 Task: In the  document Ella.odt ,change text color to 'Dark Green' Insert the mentioned shape above the text 'Smiley'. Change color of the shape to  YellowChange shape height to 0.8
Action: Mouse moved to (330, 194)
Screenshot: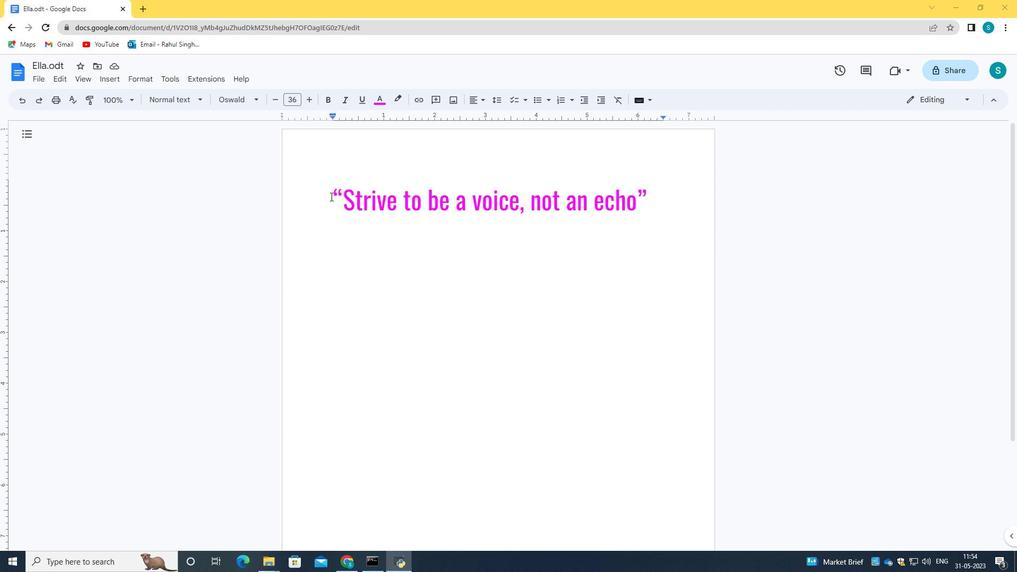 
Action: Mouse pressed left at (330, 194)
Screenshot: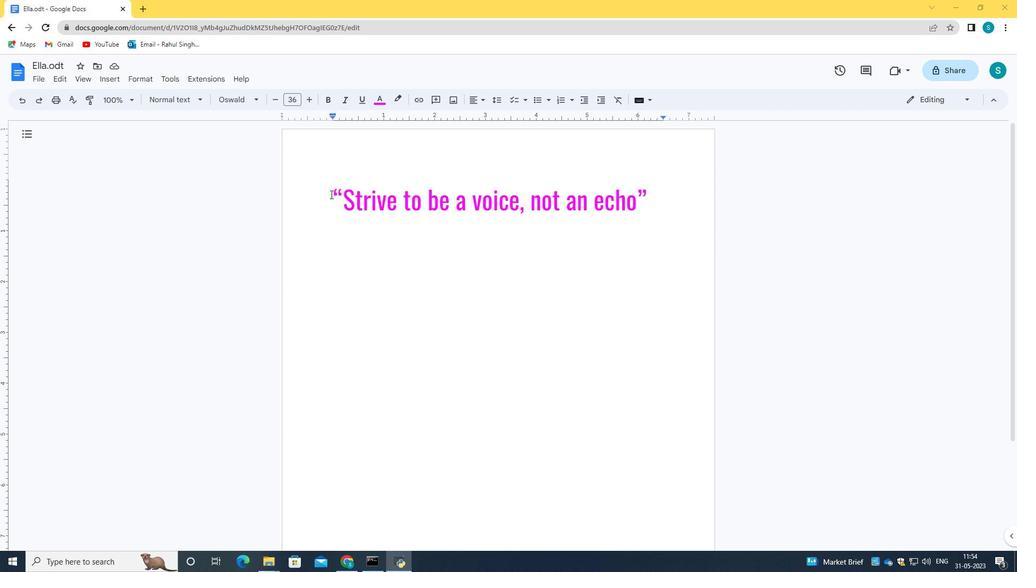 
Action: Mouse moved to (379, 98)
Screenshot: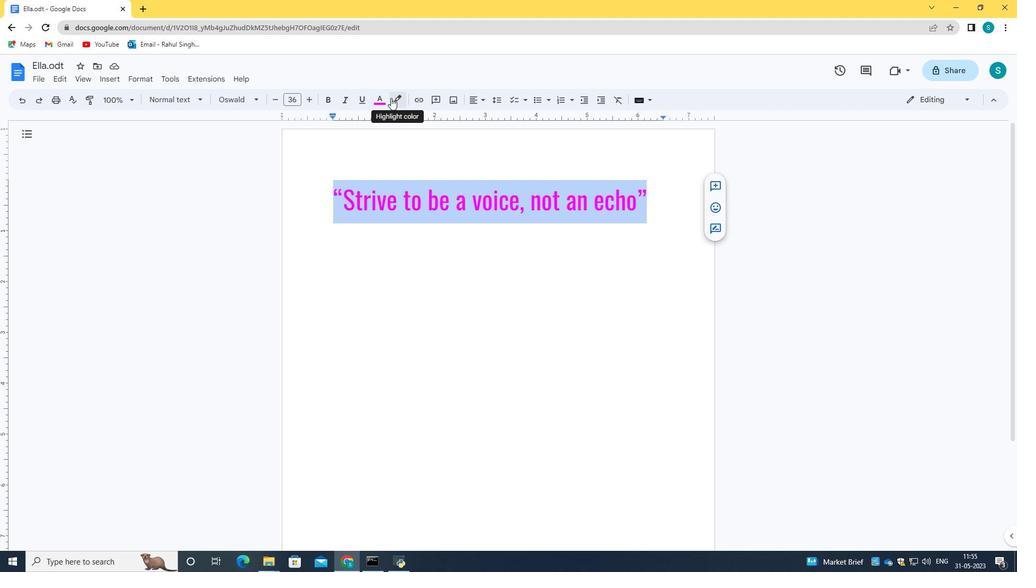 
Action: Mouse pressed left at (379, 98)
Screenshot: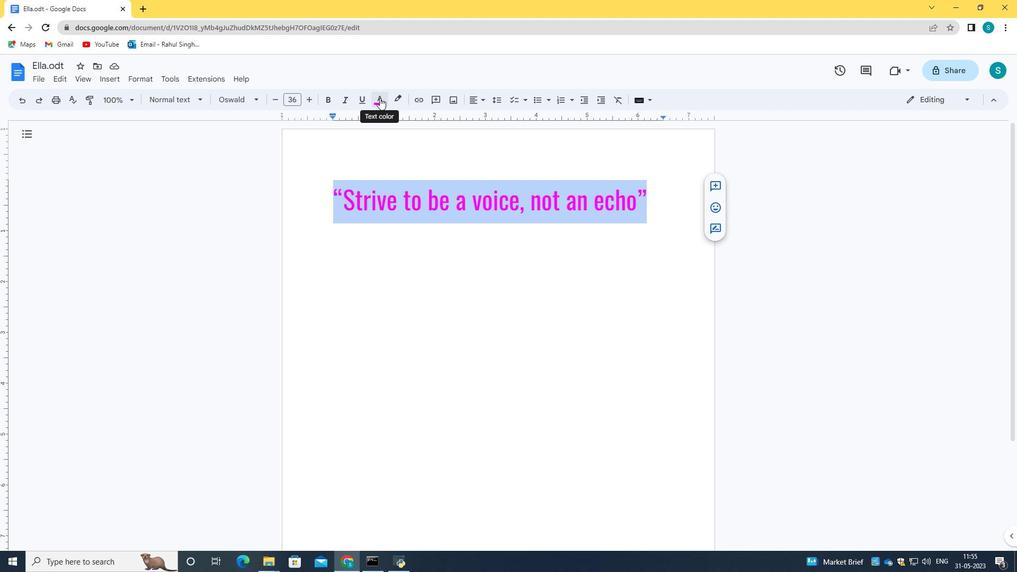 
Action: Mouse moved to (429, 193)
Screenshot: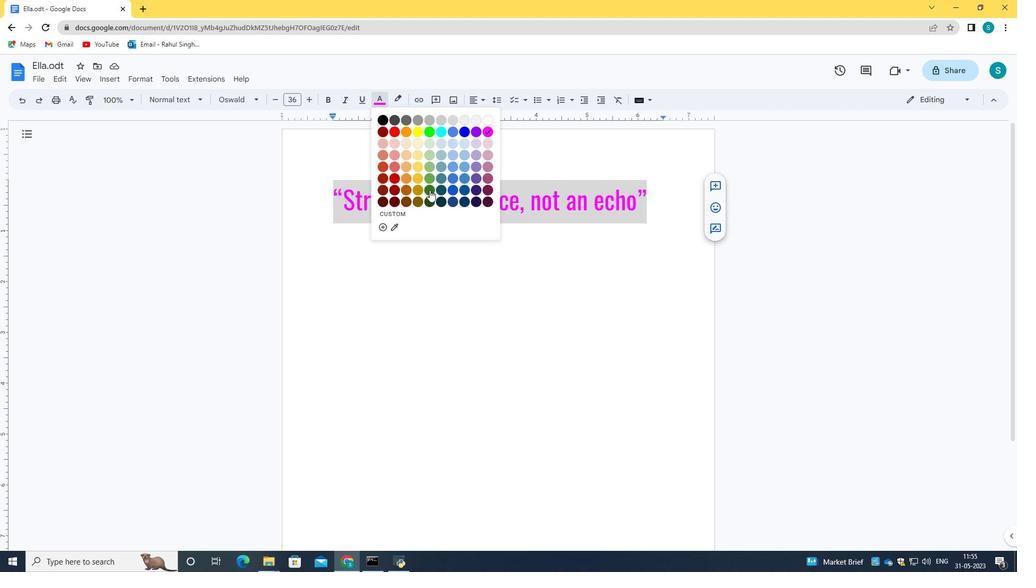 
Action: Mouse pressed left at (429, 193)
Screenshot: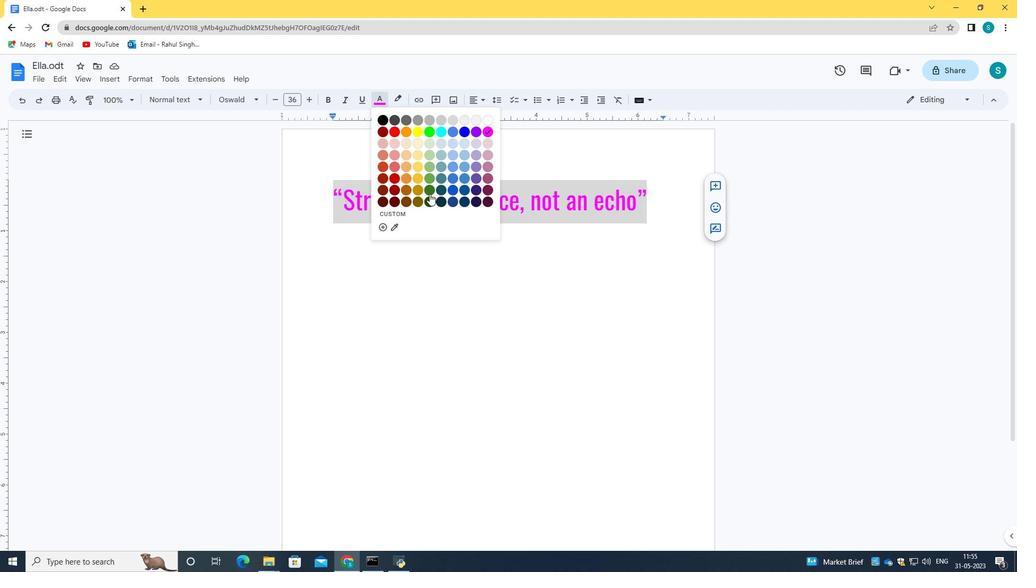 
Action: Mouse moved to (468, 251)
Screenshot: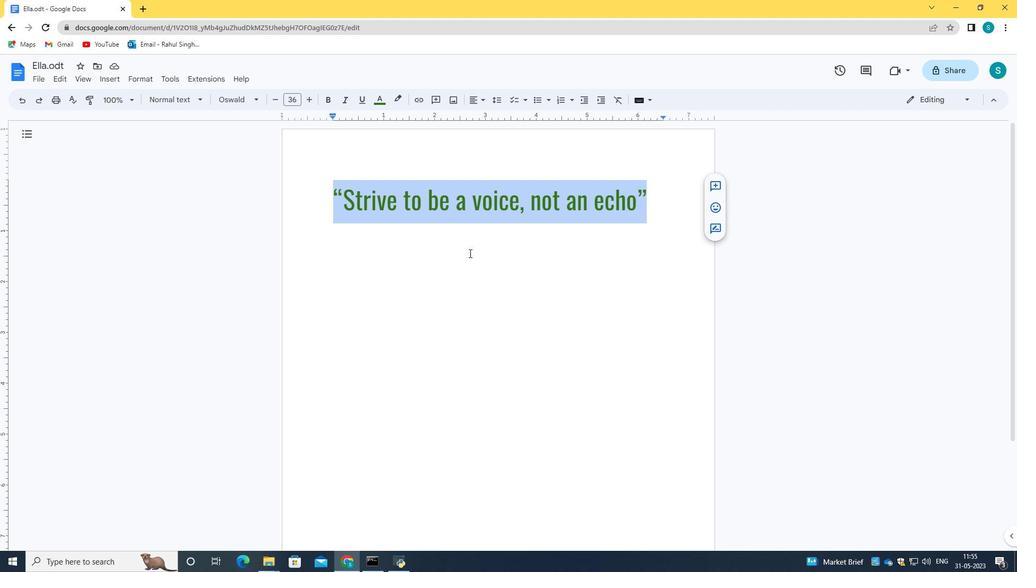 
Action: Mouse pressed left at (468, 251)
Screenshot: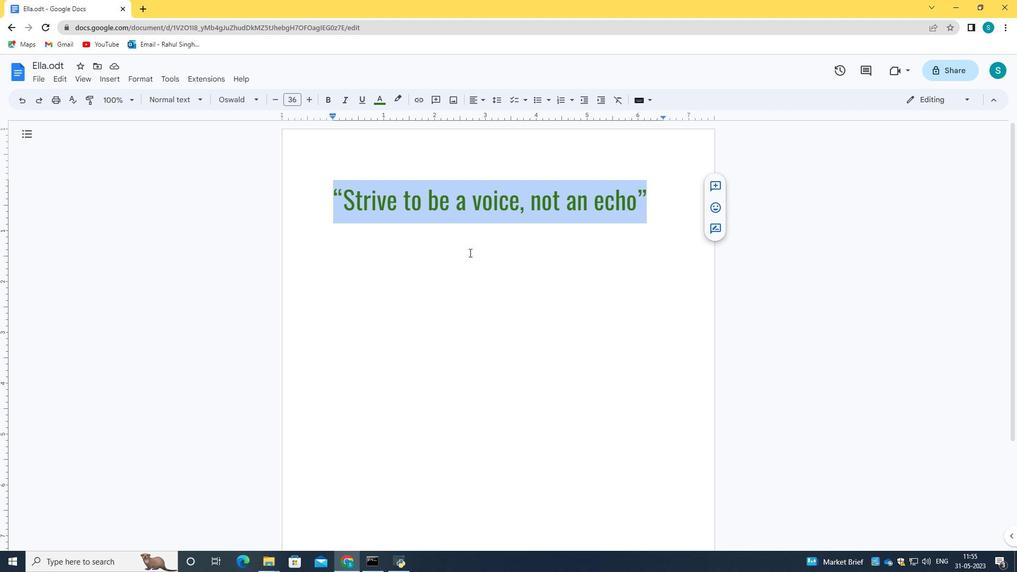 
Action: Mouse moved to (657, 200)
Screenshot: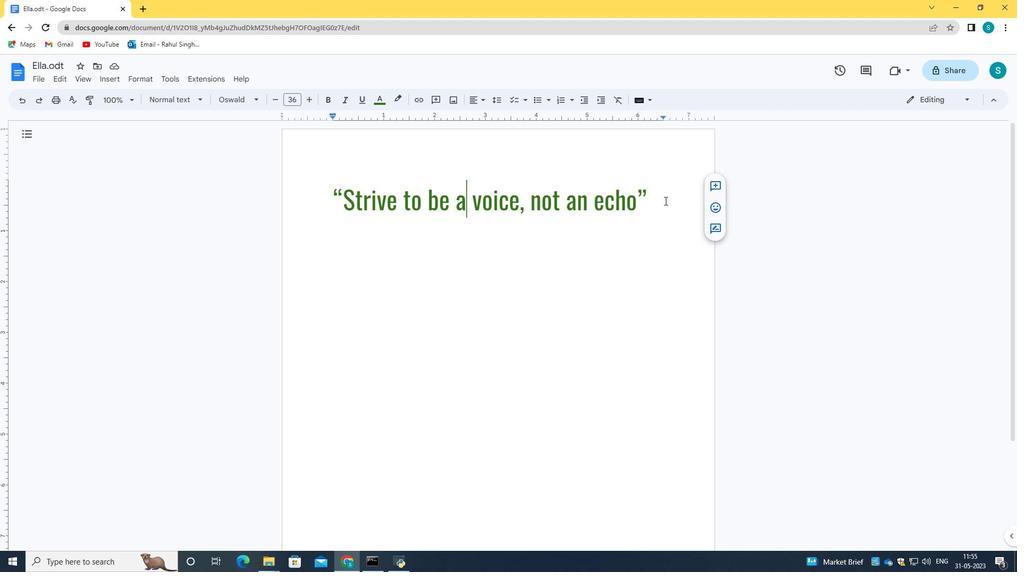 
Action: Mouse pressed left at (657, 200)
Screenshot: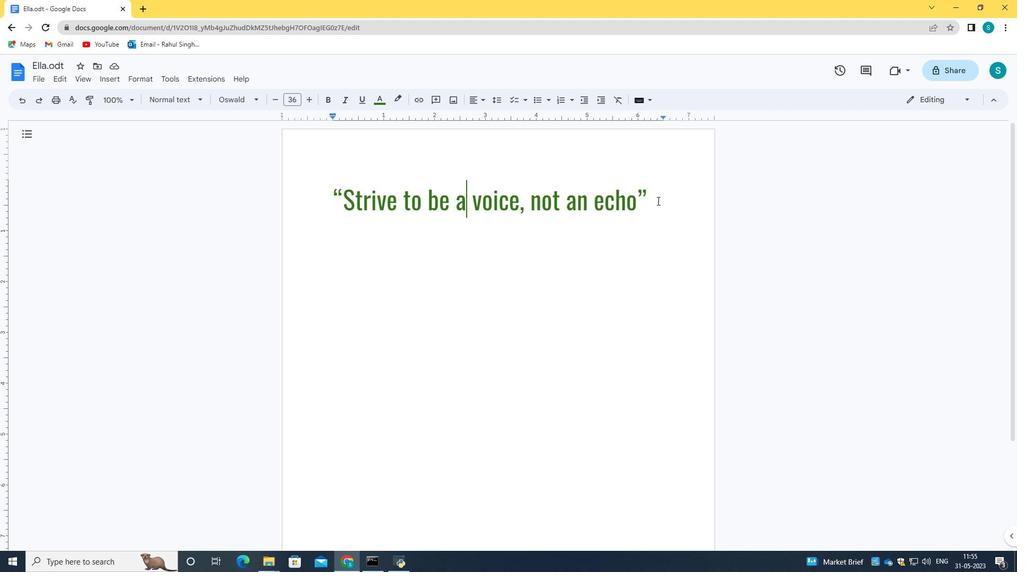 
Action: Mouse moved to (110, 77)
Screenshot: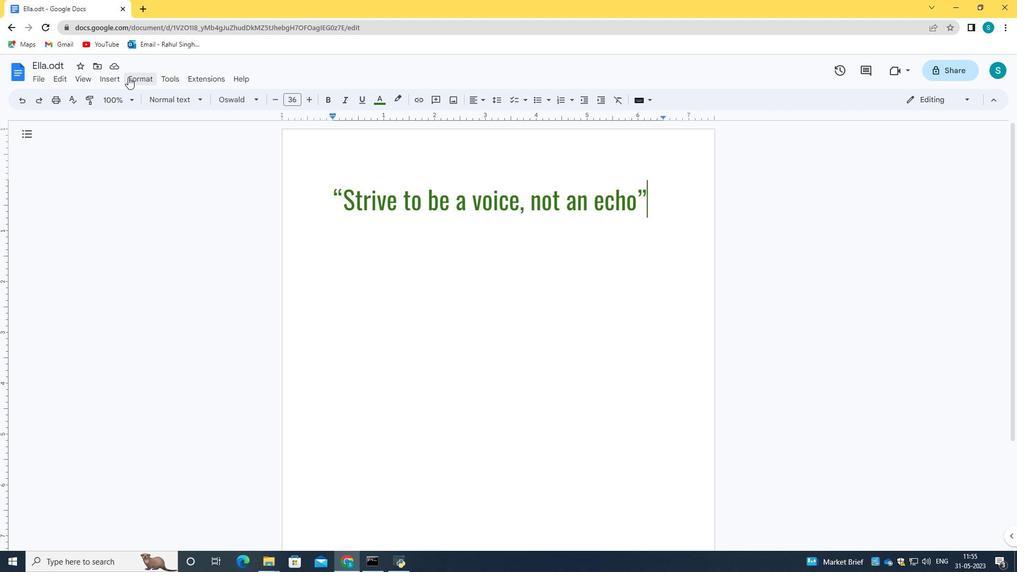 
Action: Mouse pressed left at (110, 77)
Screenshot: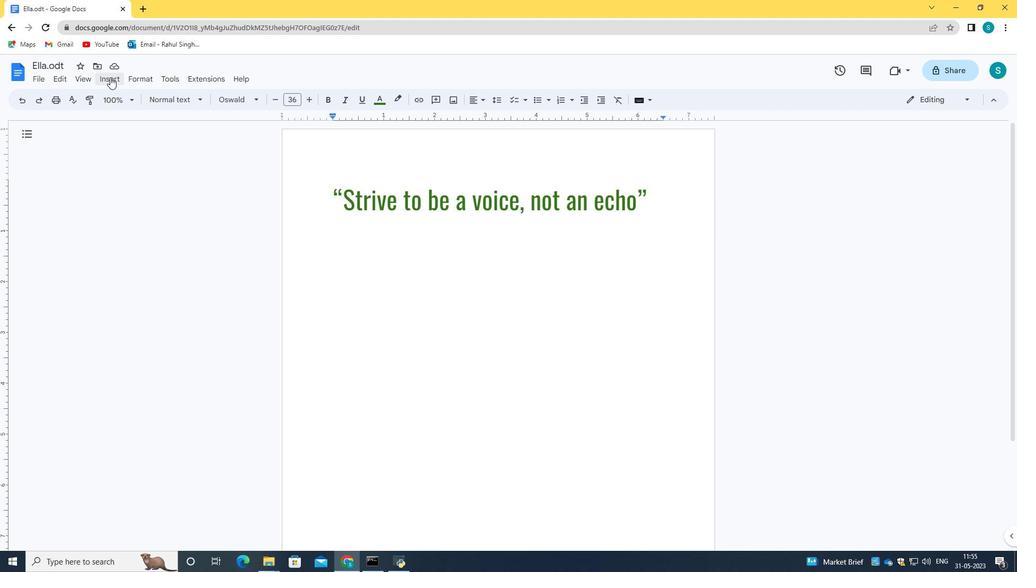 
Action: Mouse moved to (306, 135)
Screenshot: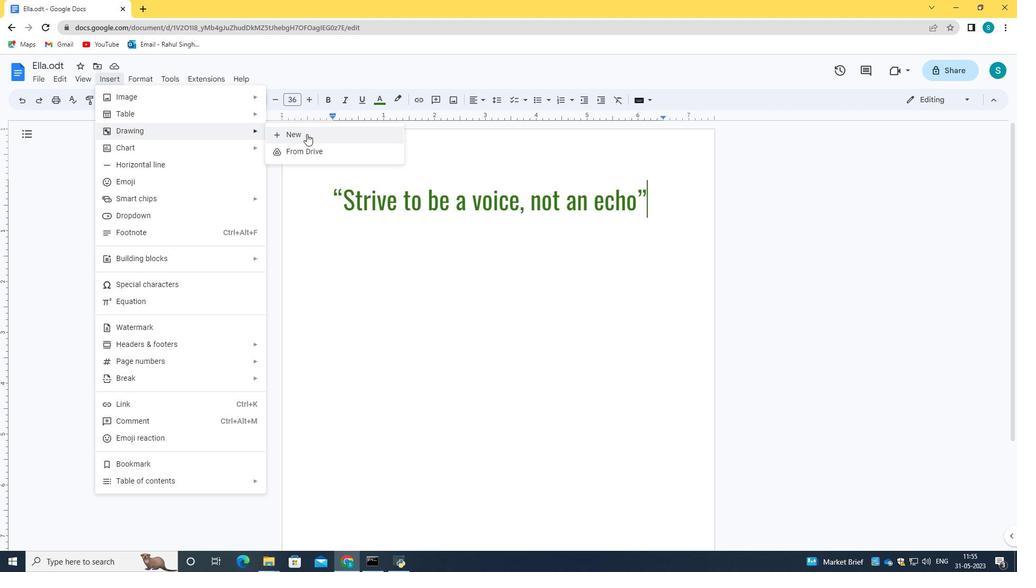 
Action: Mouse pressed left at (306, 135)
Screenshot: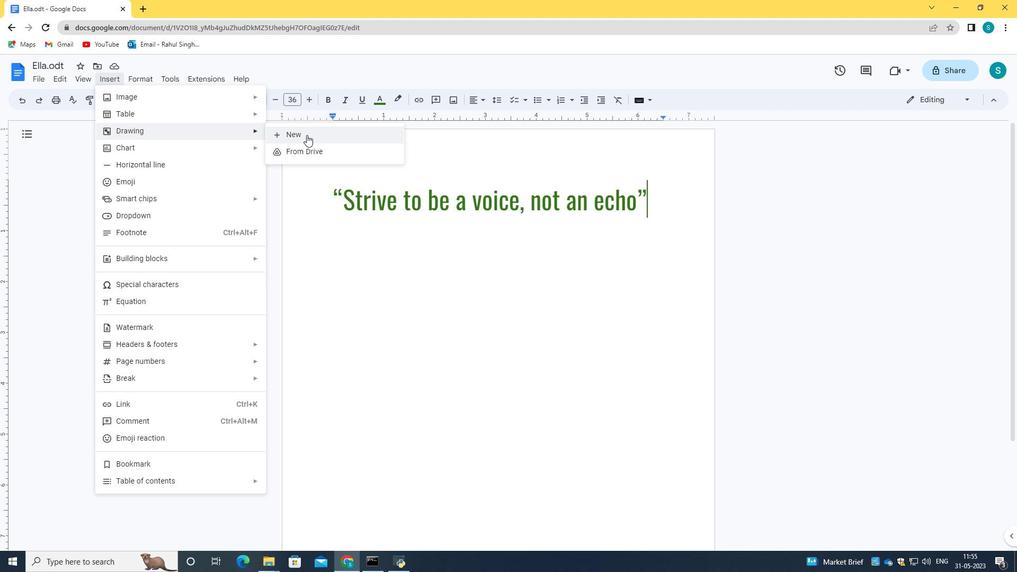 
Action: Mouse moved to (385, 124)
Screenshot: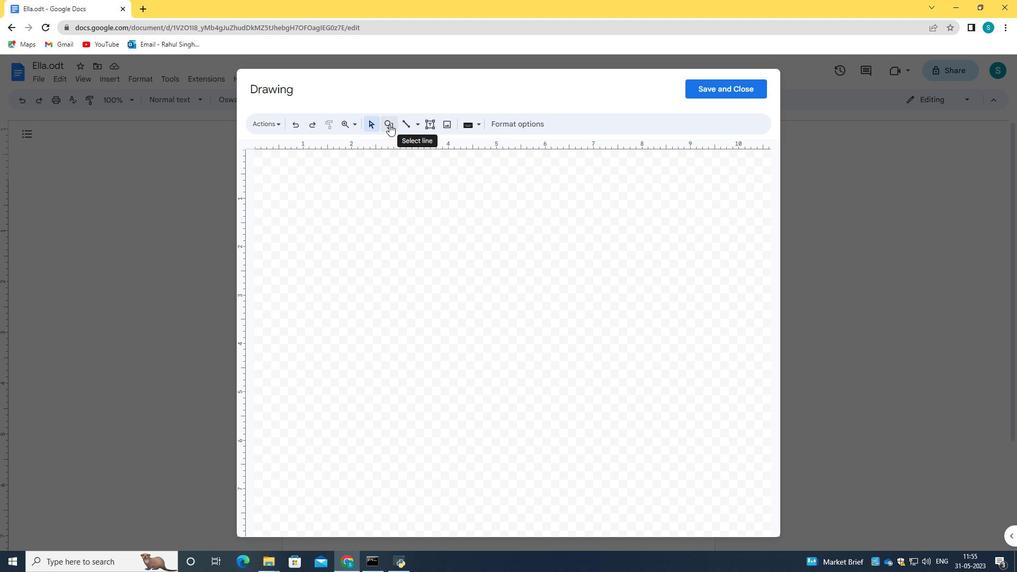 
Action: Mouse pressed left at (385, 124)
Screenshot: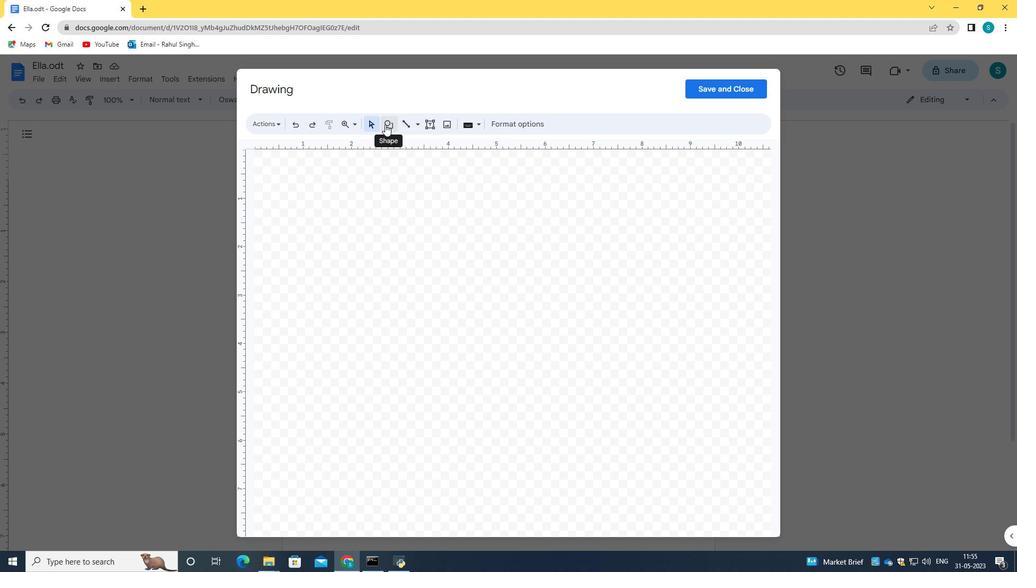 
Action: Mouse moved to (533, 190)
Screenshot: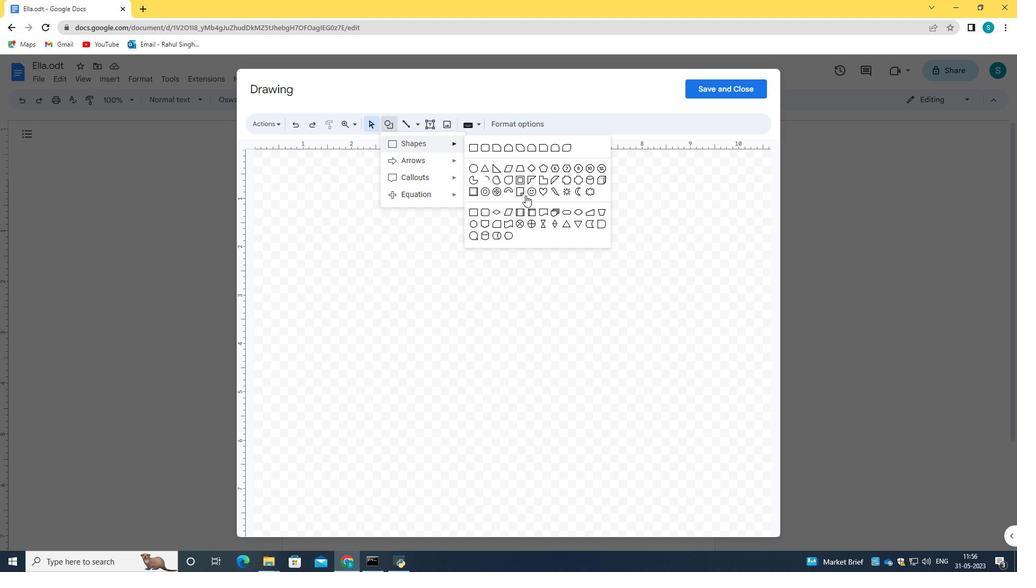 
Action: Mouse pressed left at (533, 190)
Screenshot: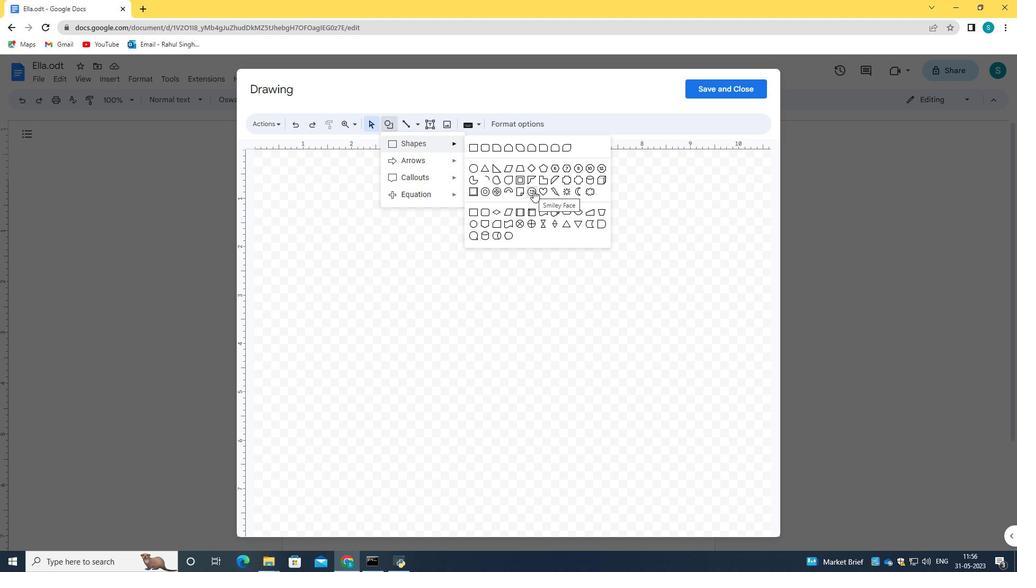 
Action: Mouse moved to (431, 210)
Screenshot: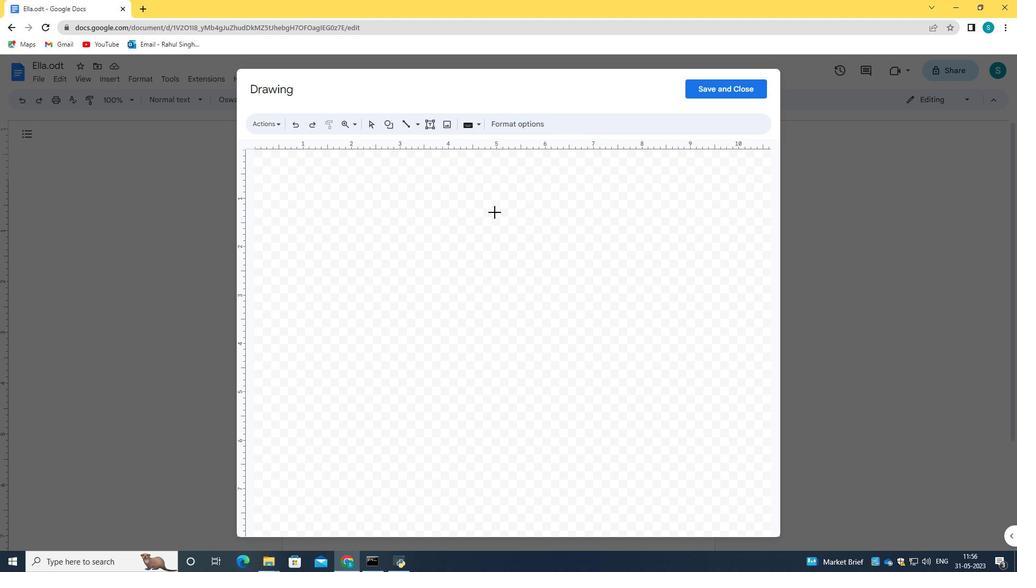 
Action: Mouse pressed left at (431, 210)
Screenshot: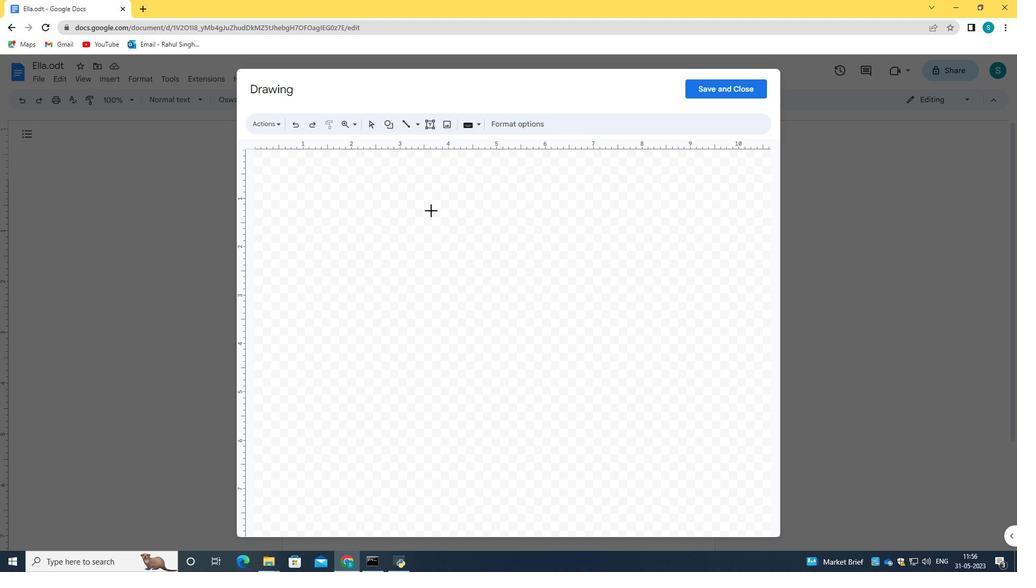 
Action: Mouse moved to (292, 120)
Screenshot: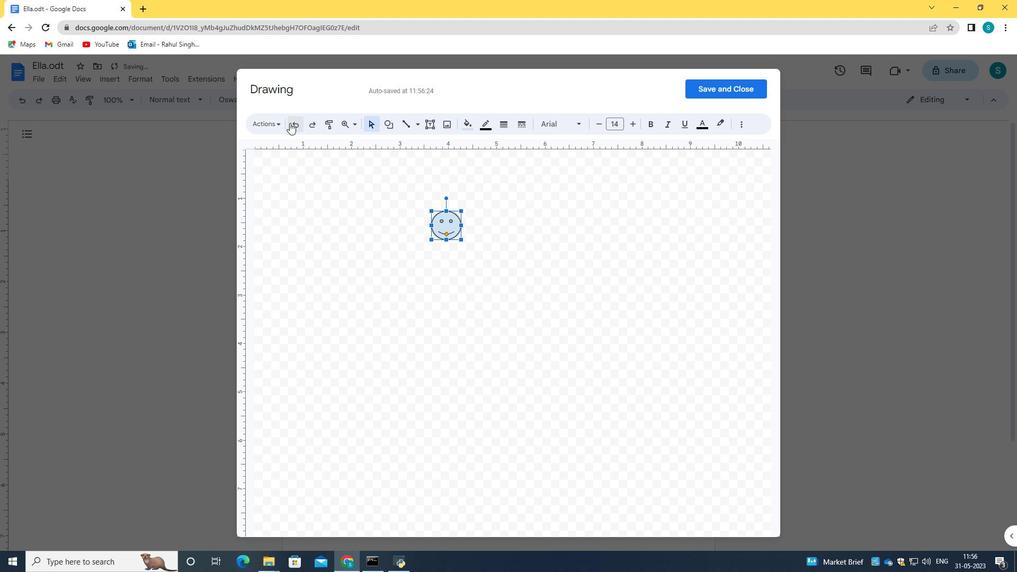 
Action: Mouse pressed left at (292, 120)
Screenshot: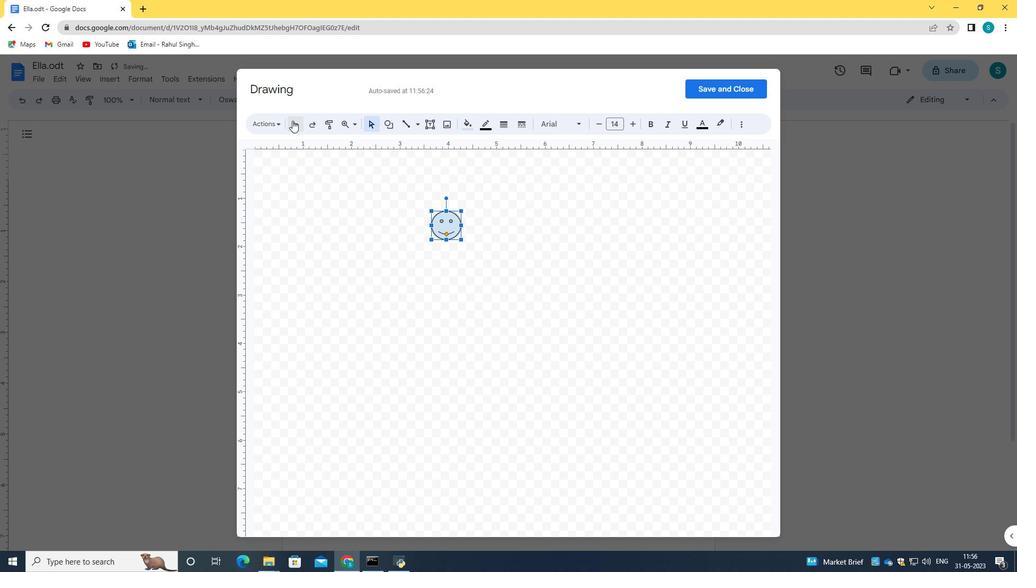 
Action: Mouse moved to (452, 306)
Screenshot: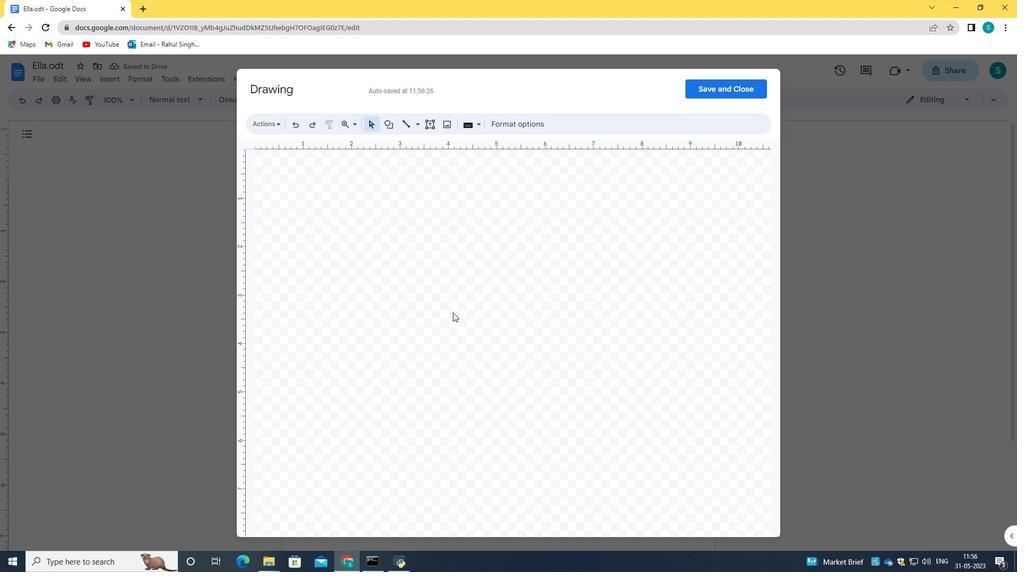 
Action: Mouse pressed left at (452, 306)
Screenshot: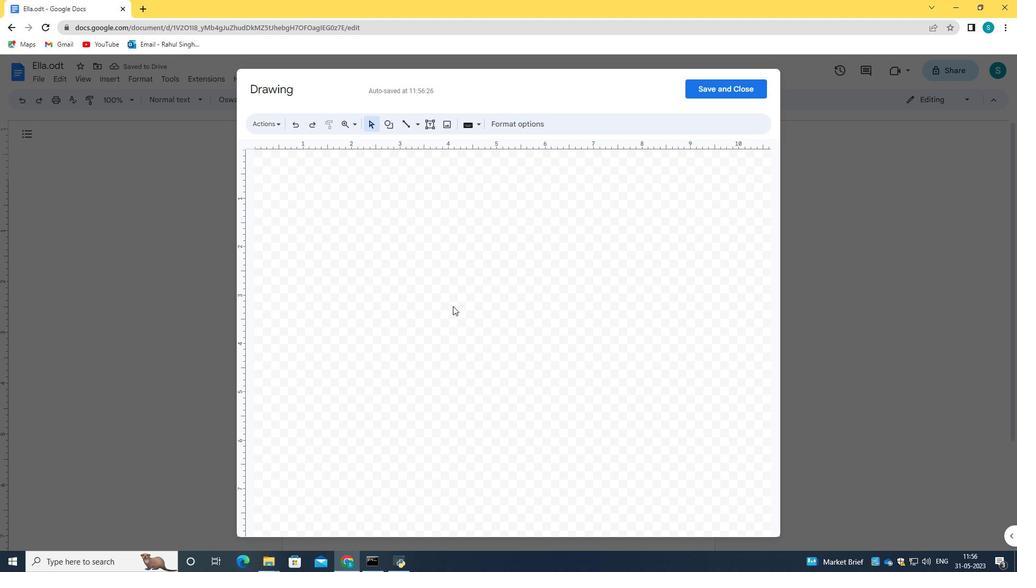 
Action: Mouse moved to (386, 127)
Screenshot: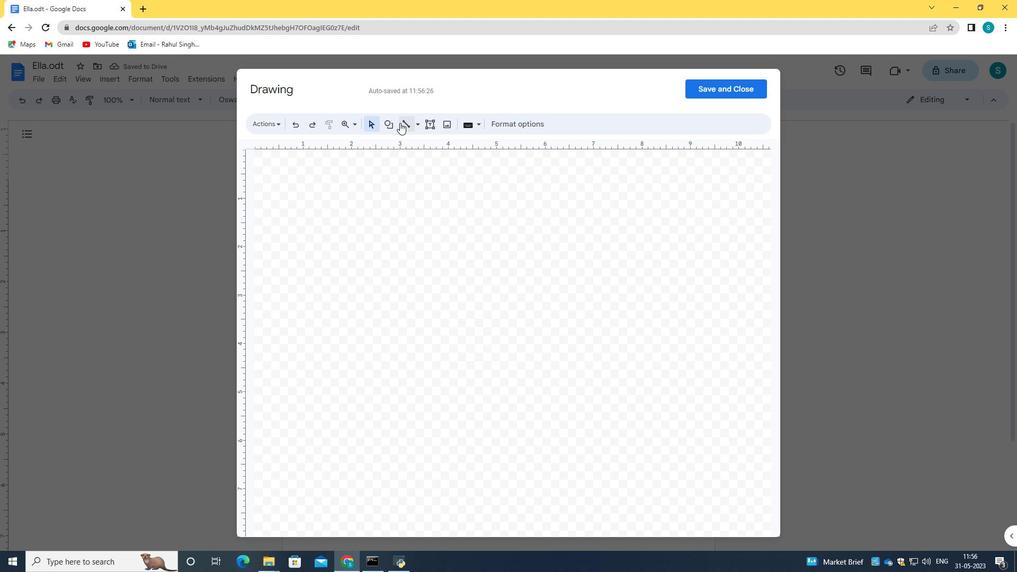 
Action: Mouse pressed left at (386, 127)
Screenshot: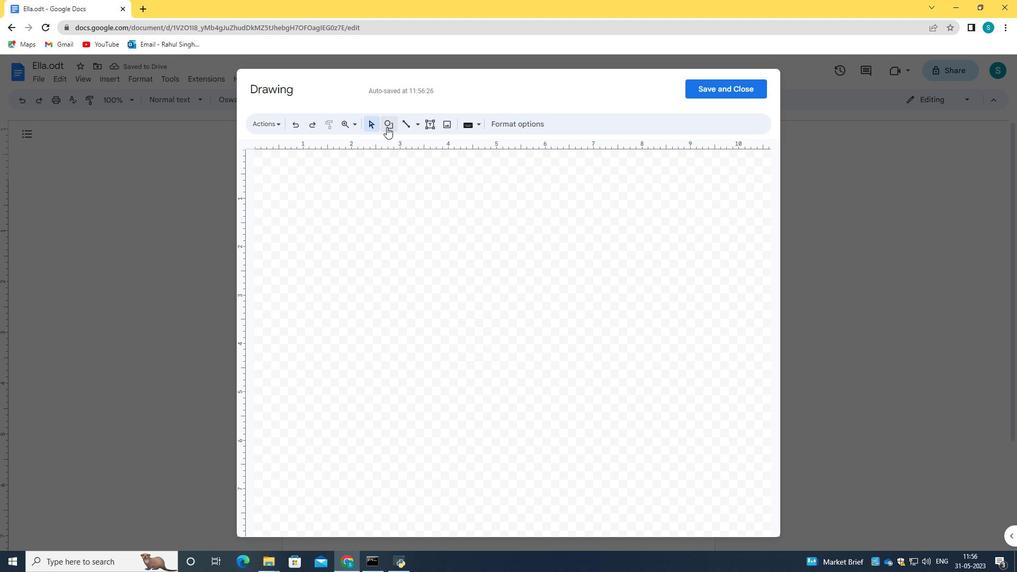 
Action: Mouse moved to (427, 147)
Screenshot: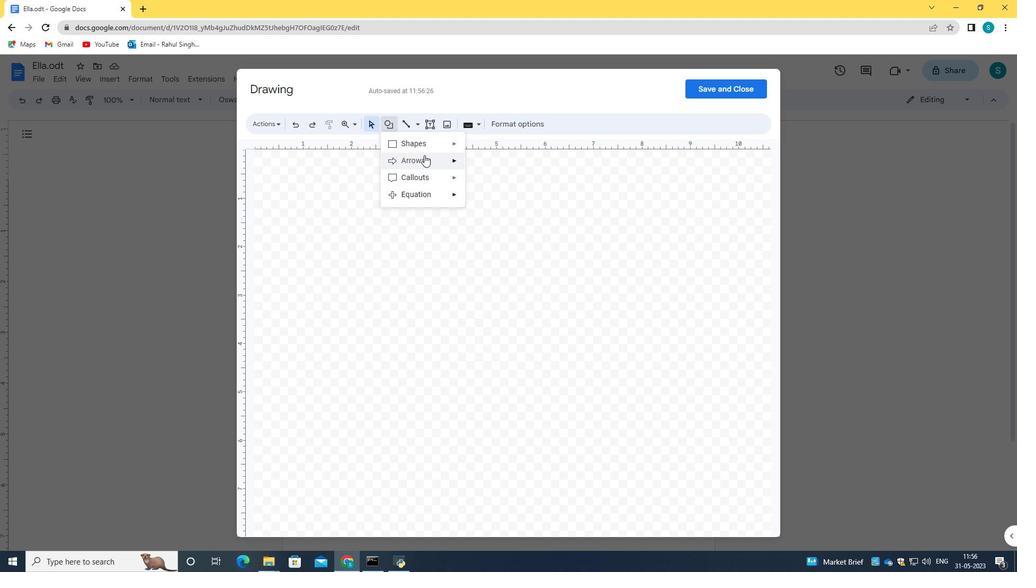 
Action: Mouse pressed left at (427, 147)
Screenshot: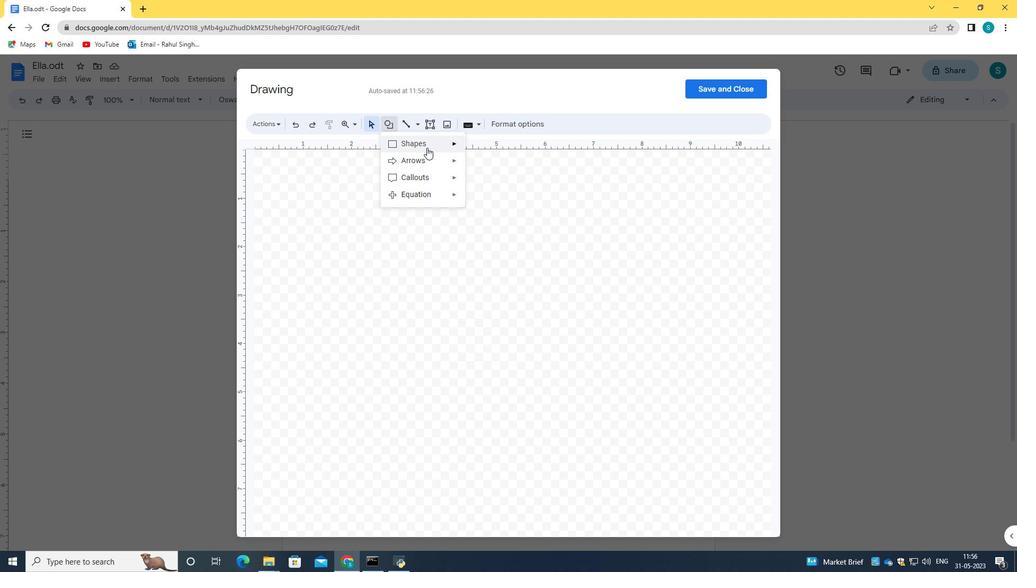 
Action: Mouse moved to (530, 193)
Screenshot: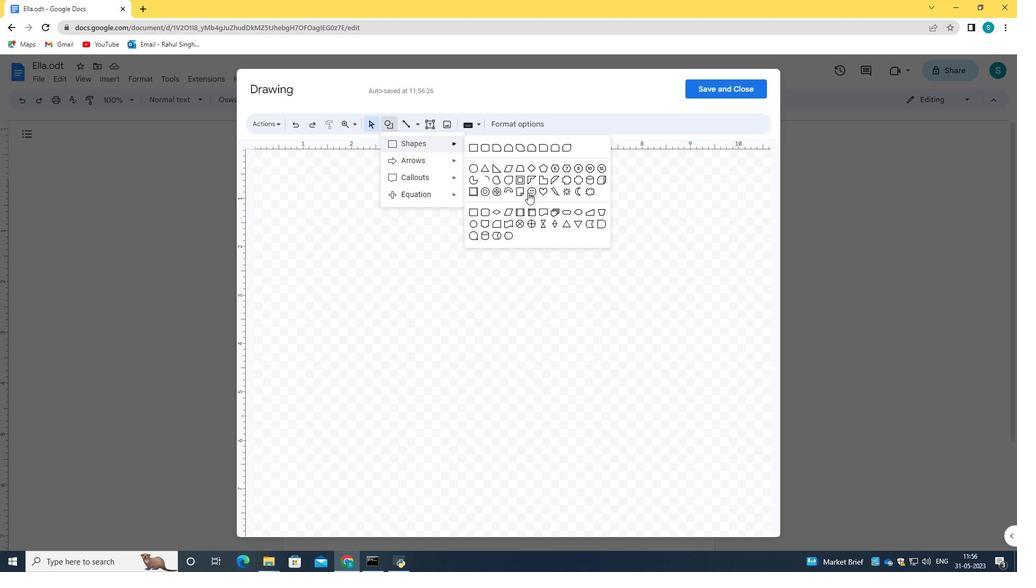 
Action: Mouse pressed left at (530, 193)
Screenshot: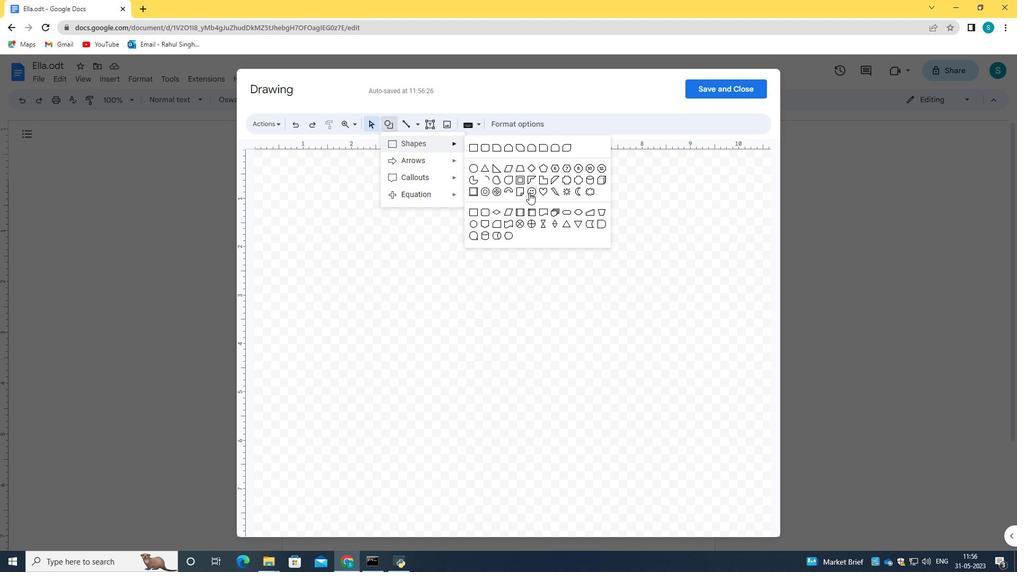 
Action: Mouse moved to (477, 328)
Screenshot: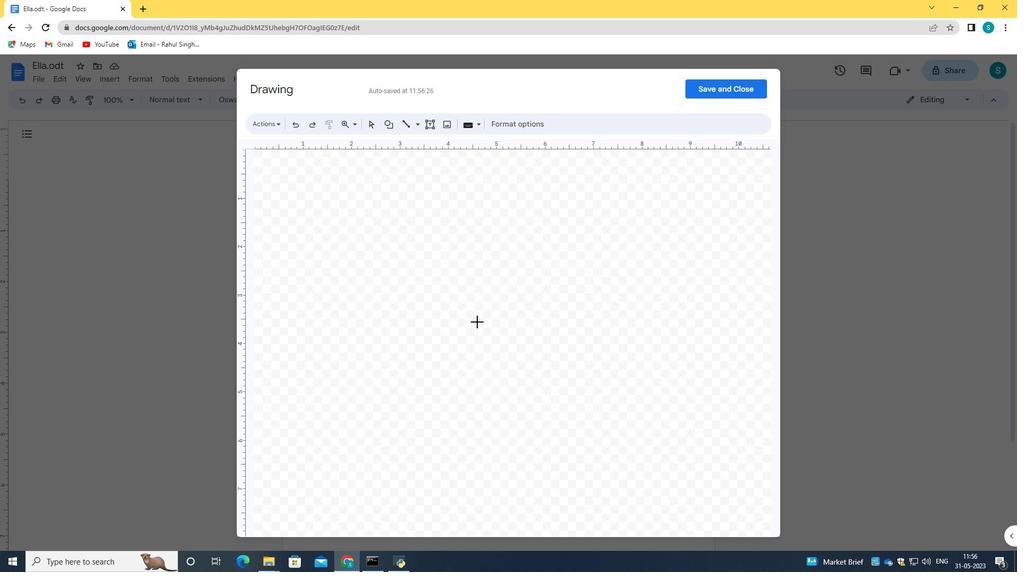
Action: Mouse pressed left at (477, 328)
Screenshot: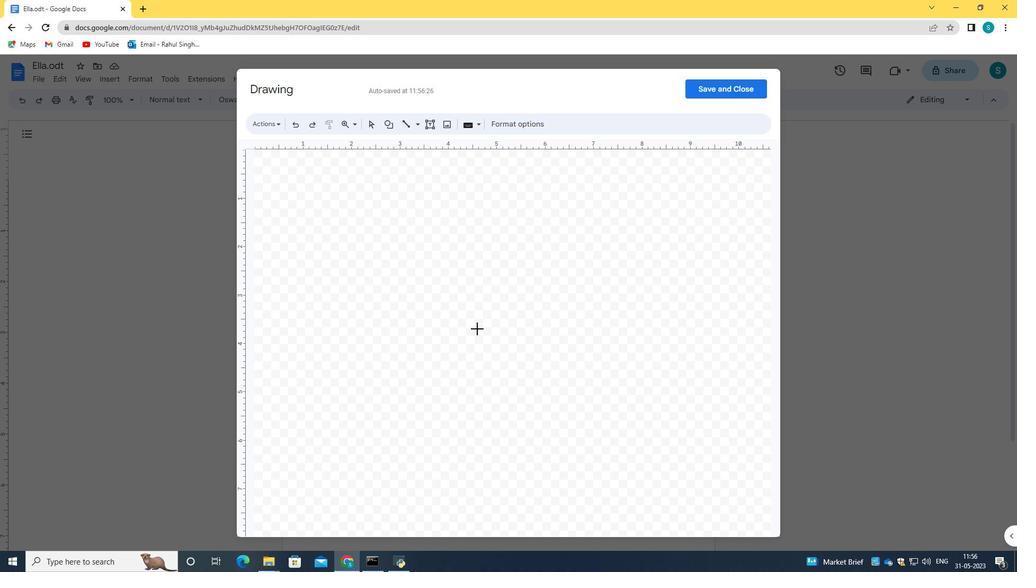 
Action: Mouse moved to (712, 87)
Screenshot: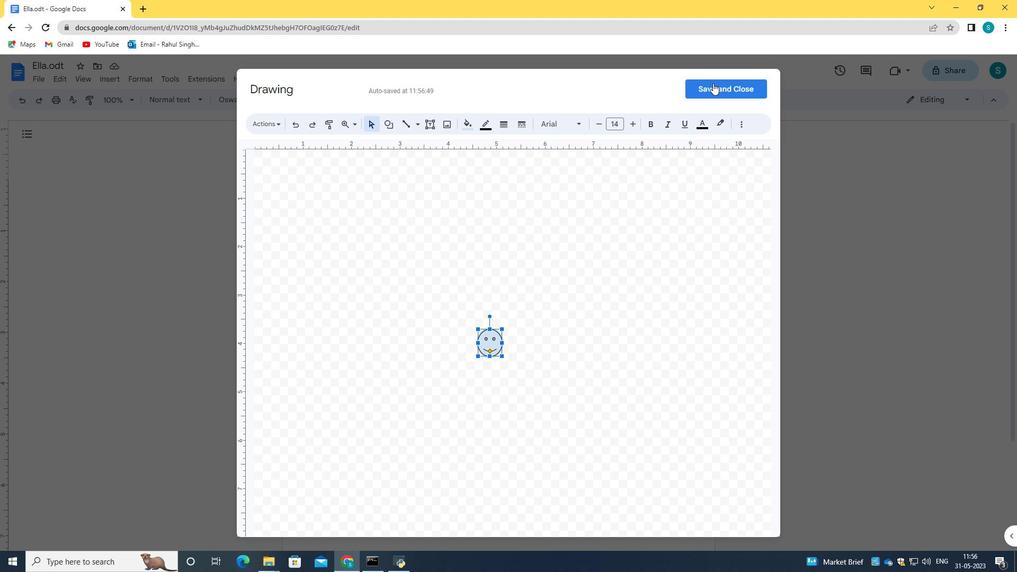 
Action: Mouse pressed left at (712, 87)
Screenshot: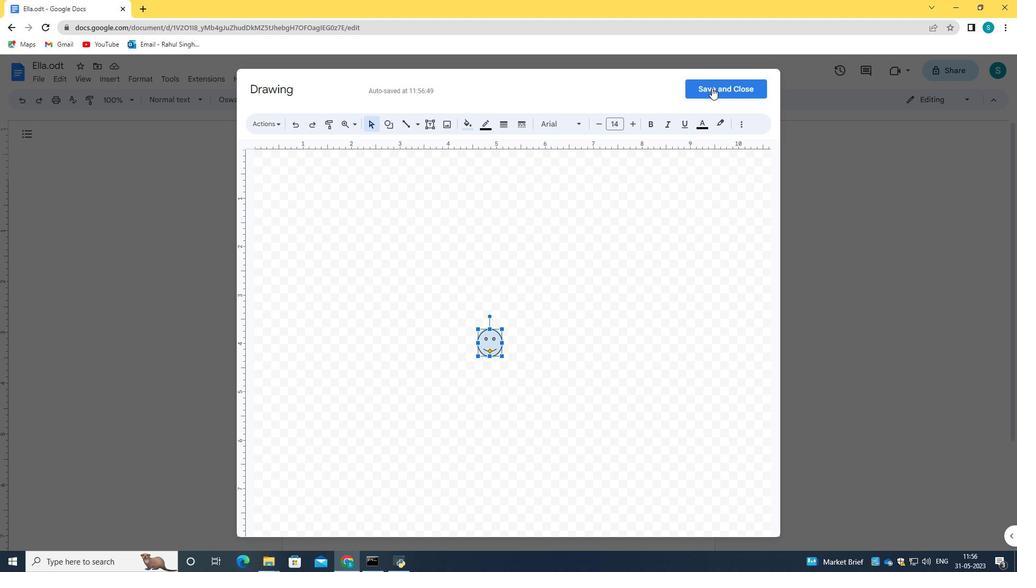 
Action: Mouse moved to (352, 296)
Screenshot: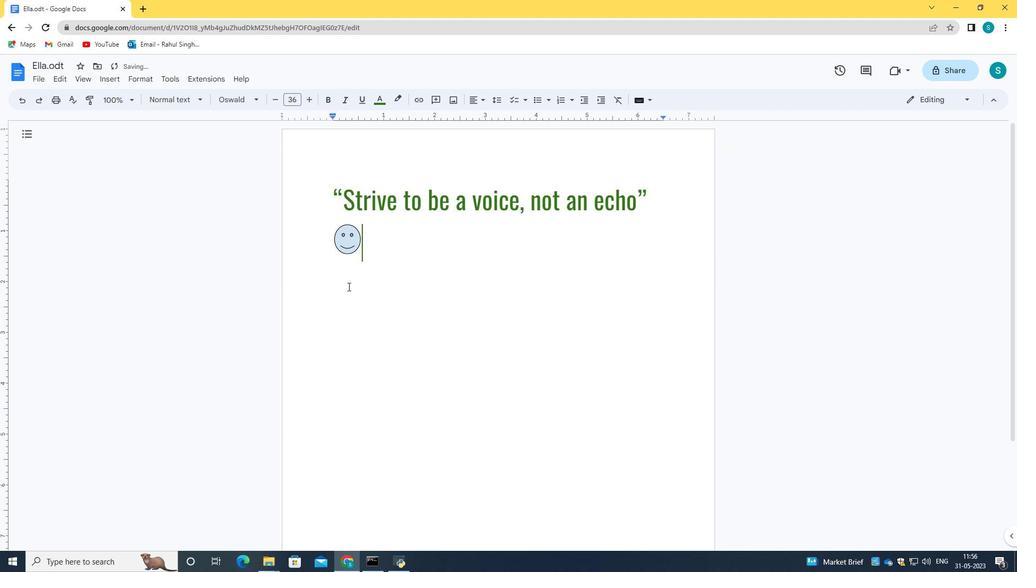 
Action: Key pressed <Key.left><Key.enter><Key.enter><Key.backspace><Key.space><Key.space><Key.space><Key.space><Key.space><Key.space><Key.space><Key.space><Key.space><Key.space><Key.space><Key.space><Key.space><Key.space><Key.space><Key.space><Key.space><Key.space><Key.space><Key.backspace><Key.backspace><Key.backspace><Key.backspace><Key.backspace><Key.backspace><Key.backspace><Key.backspace><Key.backspace><Key.backspace><Key.backspace><Key.backspace><Key.backspace><Key.backspace><Key.backspace><Key.backspace><Key.backspace><Key.backspace><Key.backspace><Key.backspace><Key.backspace><Key.right><Key.backspace>
Screenshot: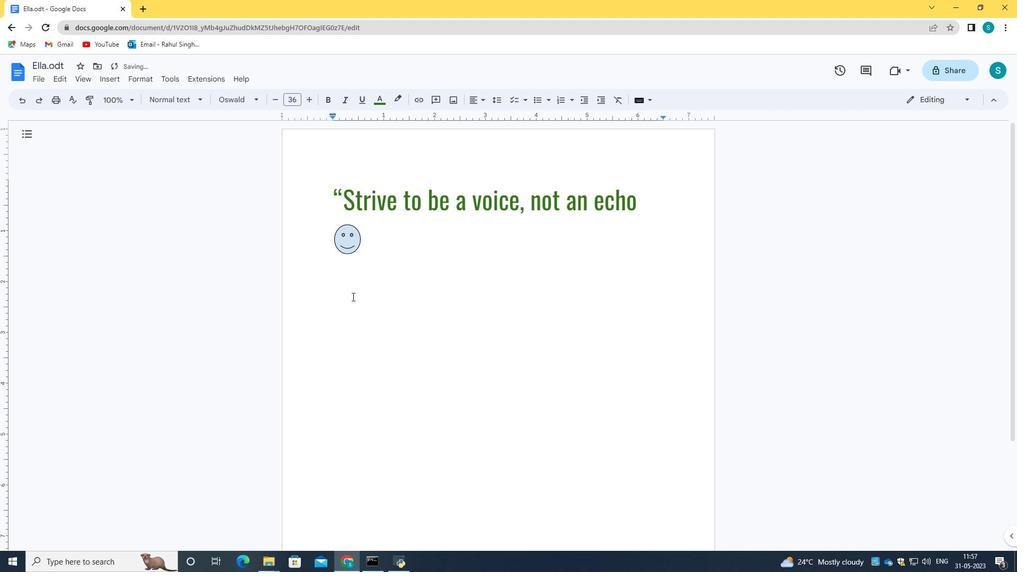 
Action: Mouse moved to (440, 163)
Screenshot: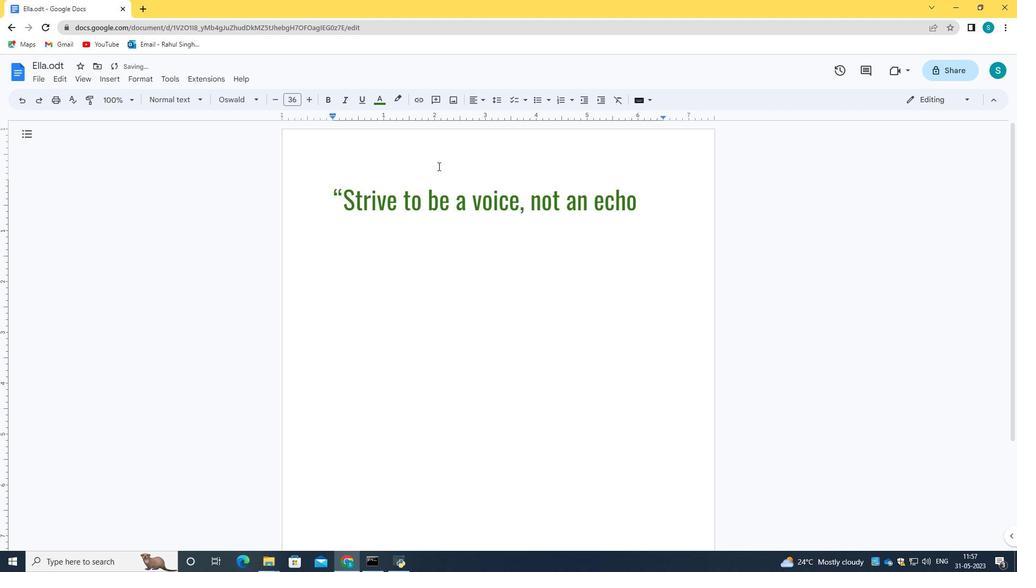 
Action: Mouse pressed left at (440, 163)
Screenshot: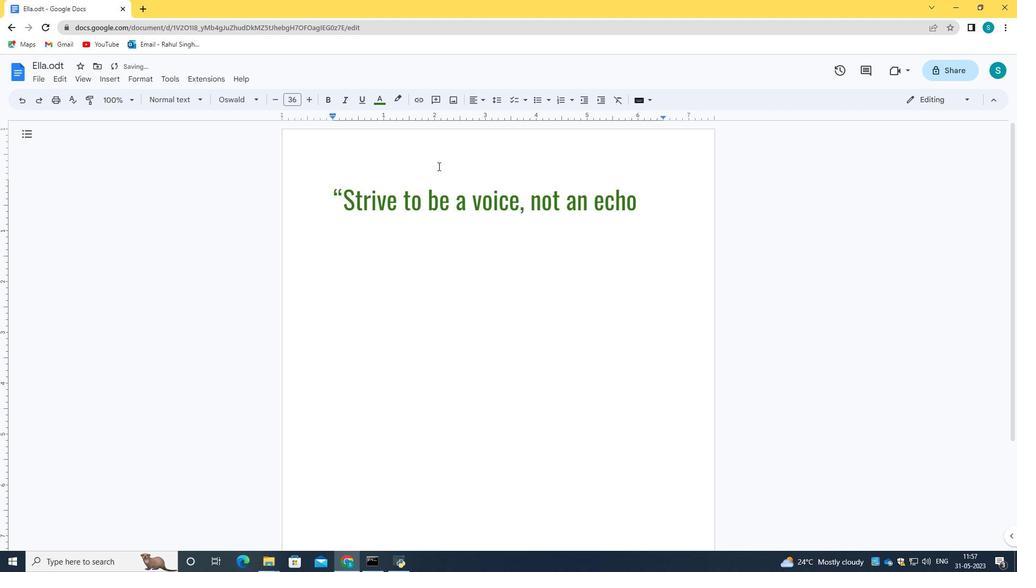 
Action: Mouse moved to (347, 221)
Screenshot: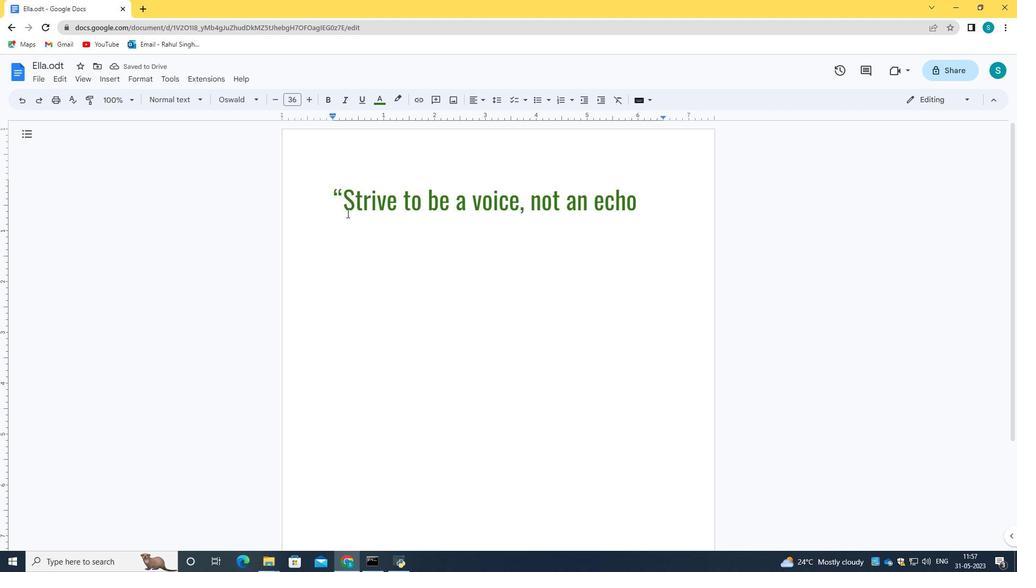 
Action: Key pressed <Key.left>
Screenshot: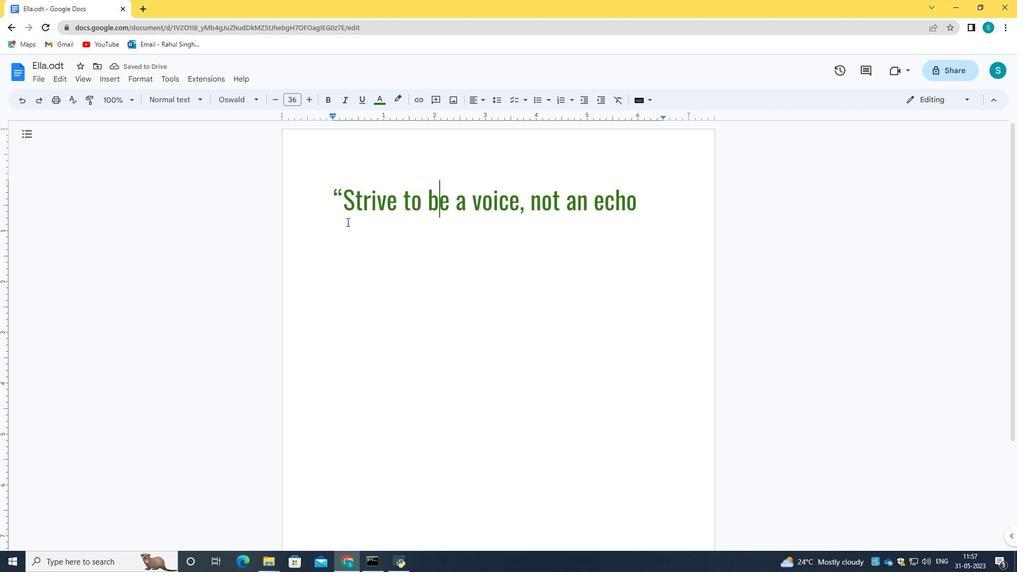 
Action: Mouse moved to (346, 221)
Screenshot: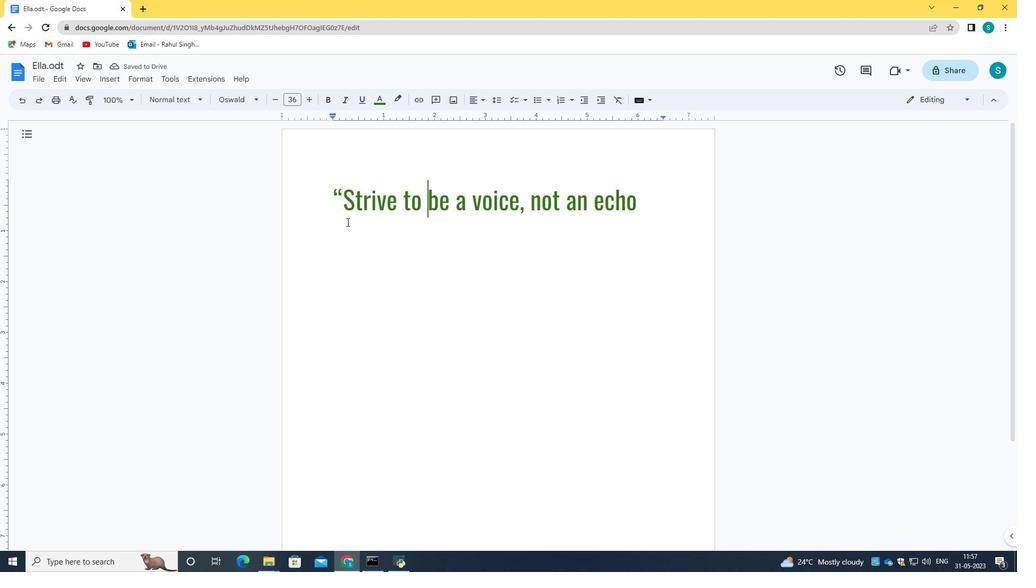 
Action: Key pressed <Key.left><Key.left><Key.left><Key.left><Key.left><Key.left><Key.left><Key.left><Key.left><Key.left><Key.left><Key.left><Key.left><Key.left><Key.left><Key.left><Key.left><Key.left><Key.left>
Screenshot: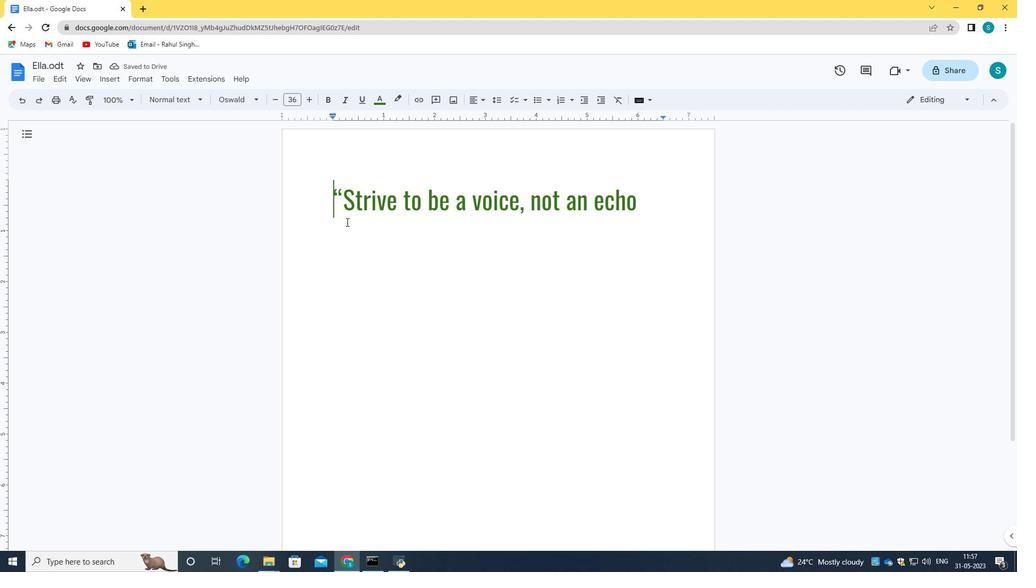 
Action: Mouse moved to (117, 77)
Screenshot: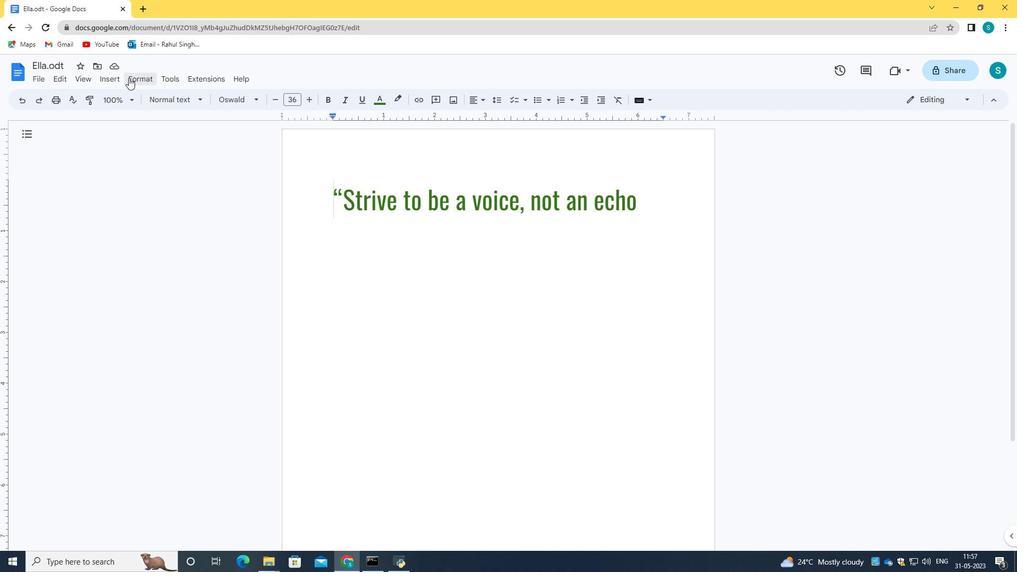 
Action: Mouse pressed left at (117, 77)
Screenshot: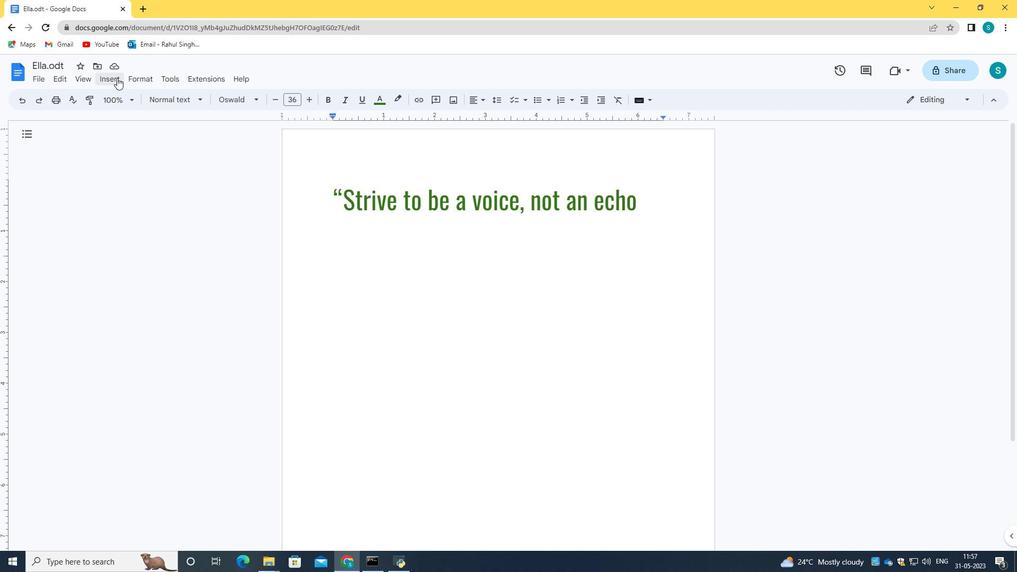 
Action: Mouse moved to (281, 133)
Screenshot: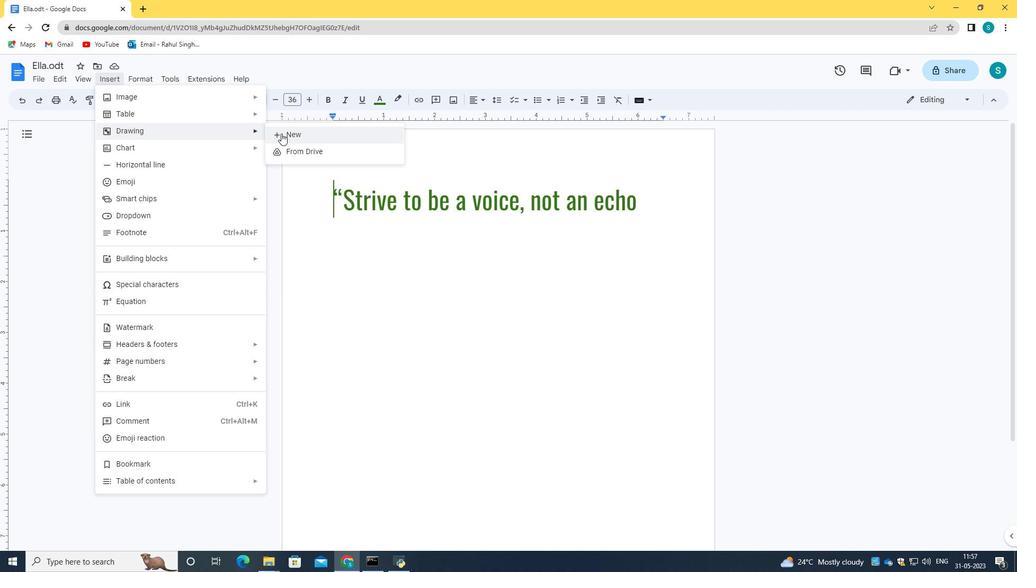 
Action: Mouse pressed left at (281, 133)
Screenshot: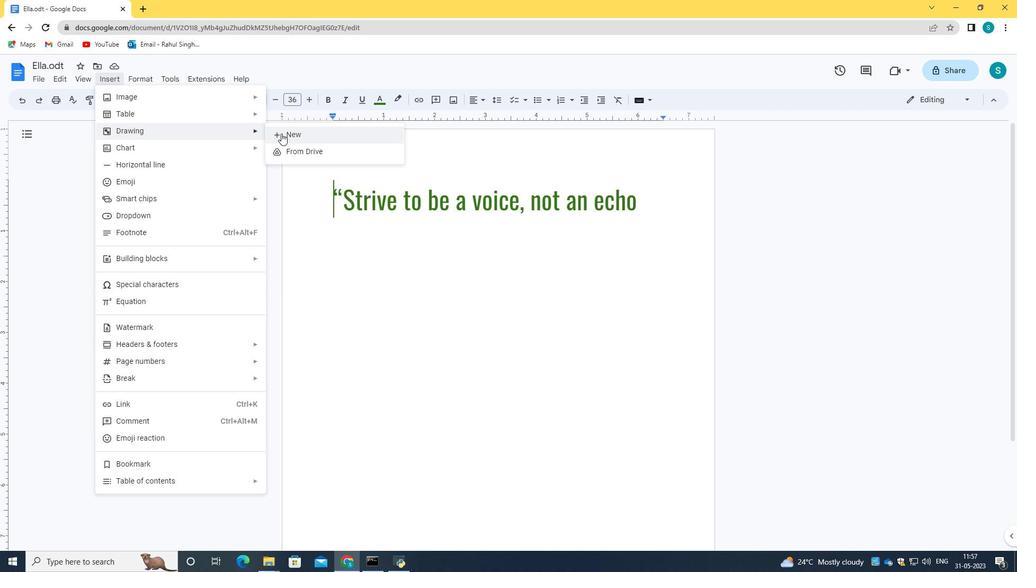 
Action: Mouse moved to (396, 127)
Screenshot: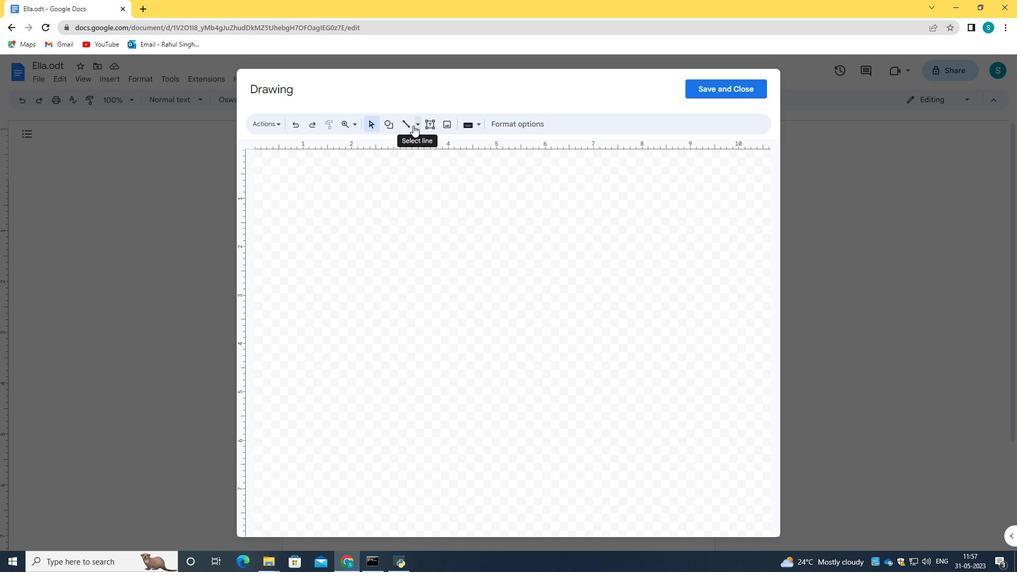 
Action: Mouse pressed left at (396, 127)
Screenshot: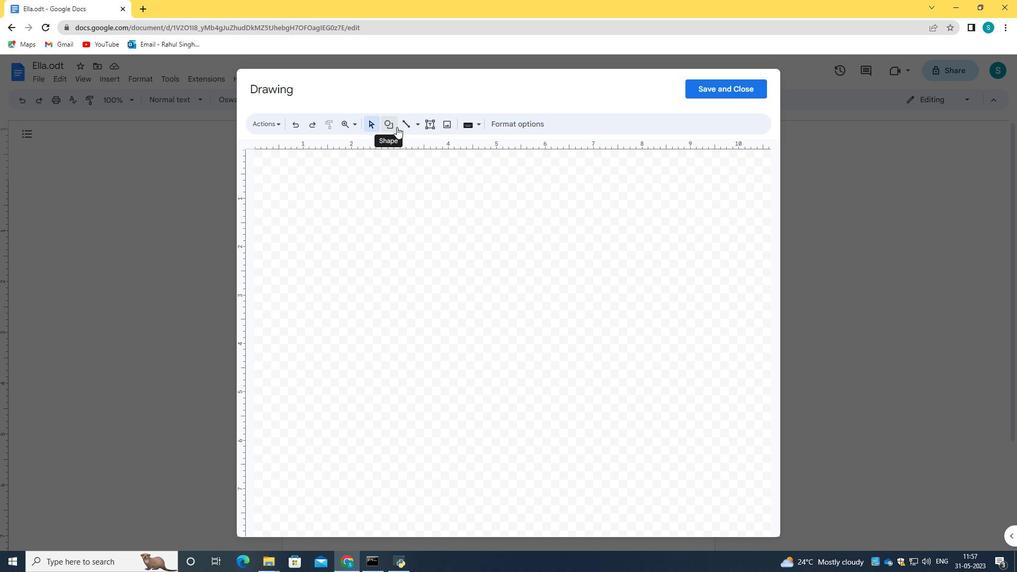 
Action: Mouse moved to (534, 191)
Screenshot: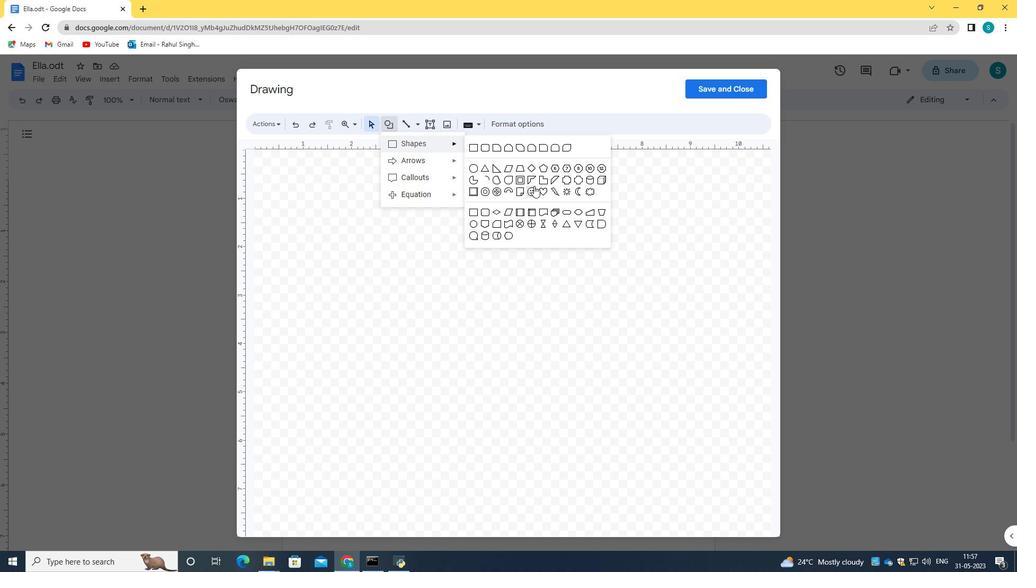 
Action: Mouse pressed left at (534, 191)
Screenshot: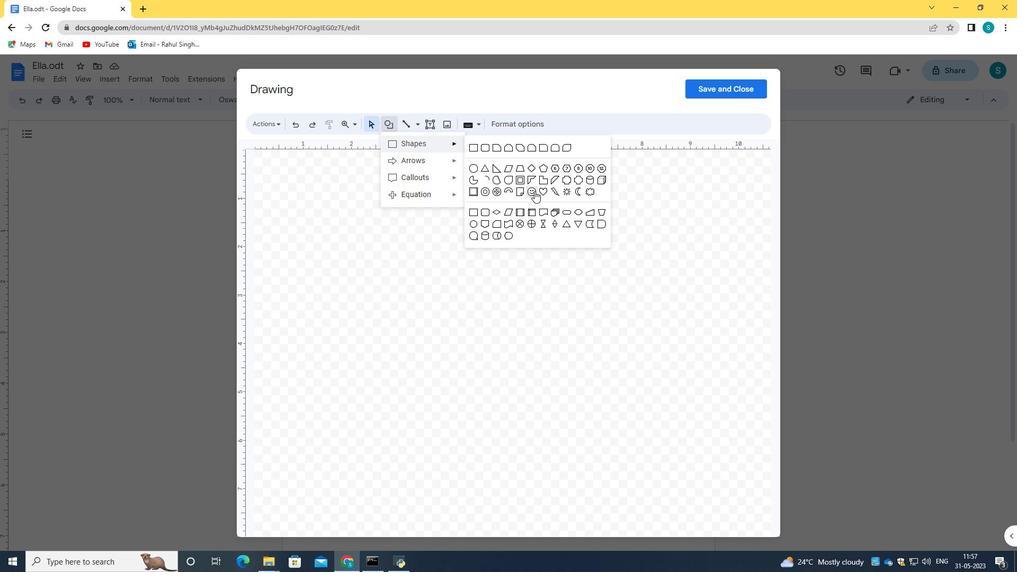 
Action: Mouse moved to (457, 199)
Screenshot: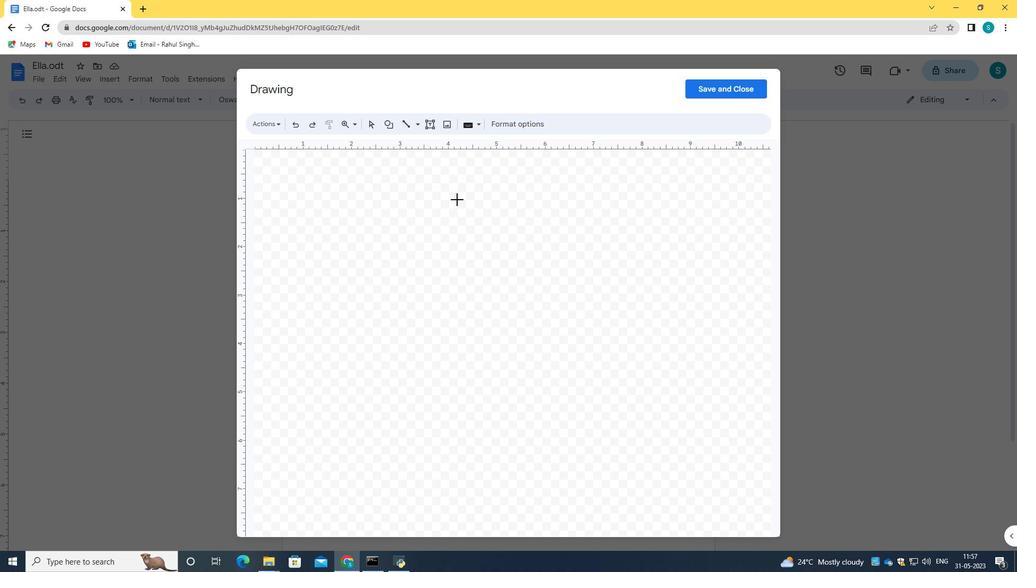 
Action: Mouse pressed left at (457, 199)
Screenshot: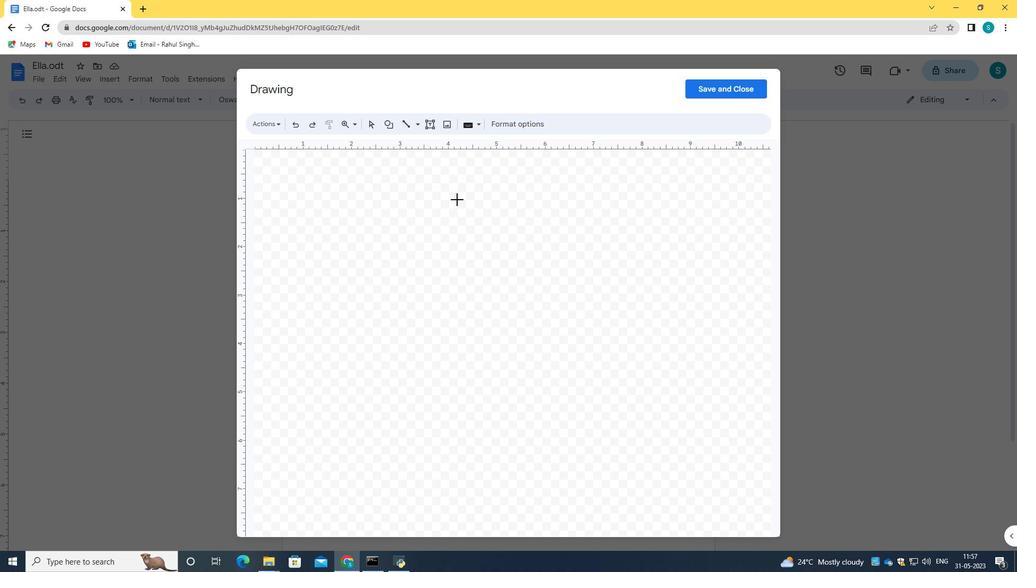 
Action: Mouse moved to (723, 88)
Screenshot: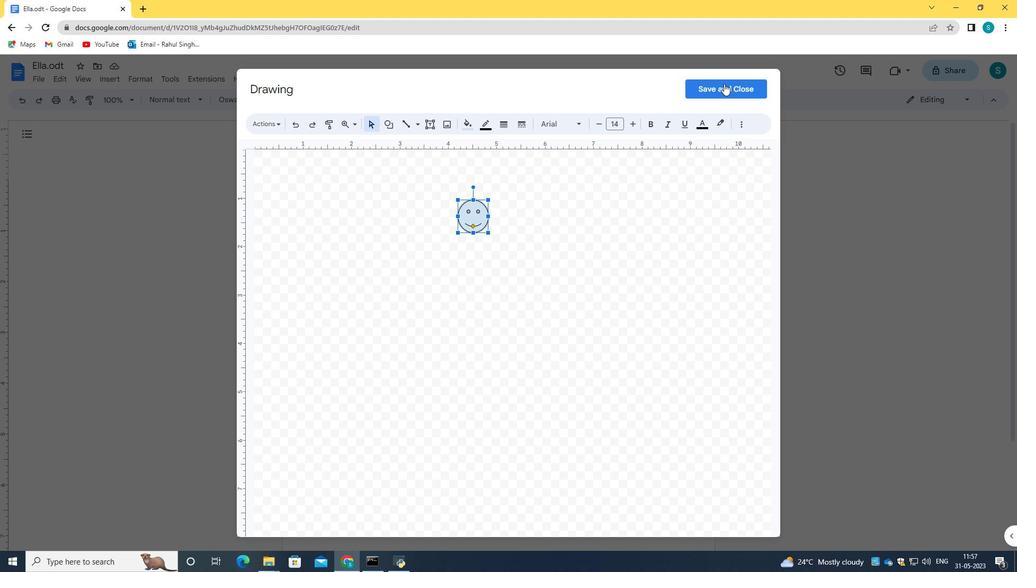 
Action: Mouse pressed left at (723, 88)
Screenshot: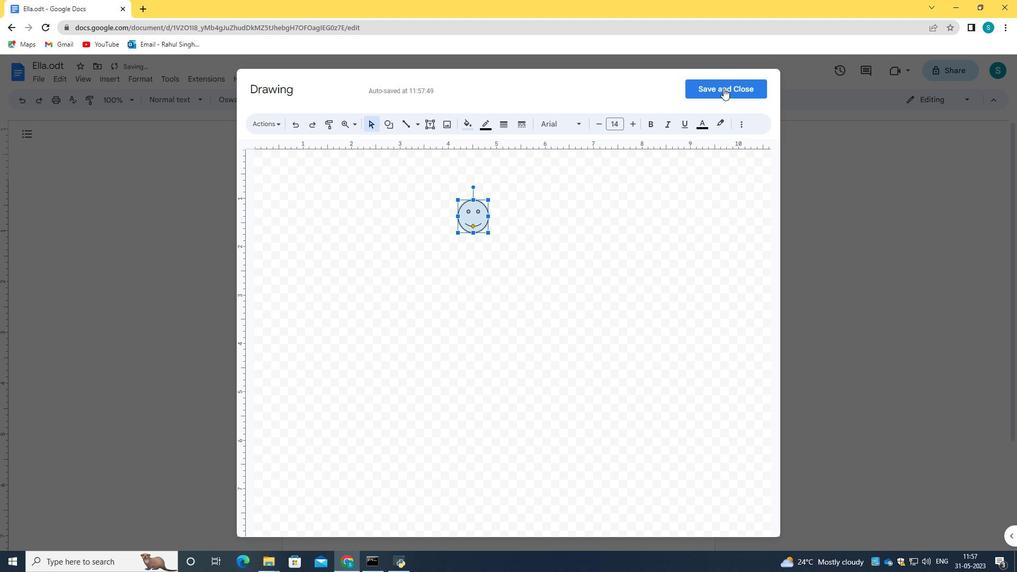 
Action: Mouse moved to (362, 218)
Screenshot: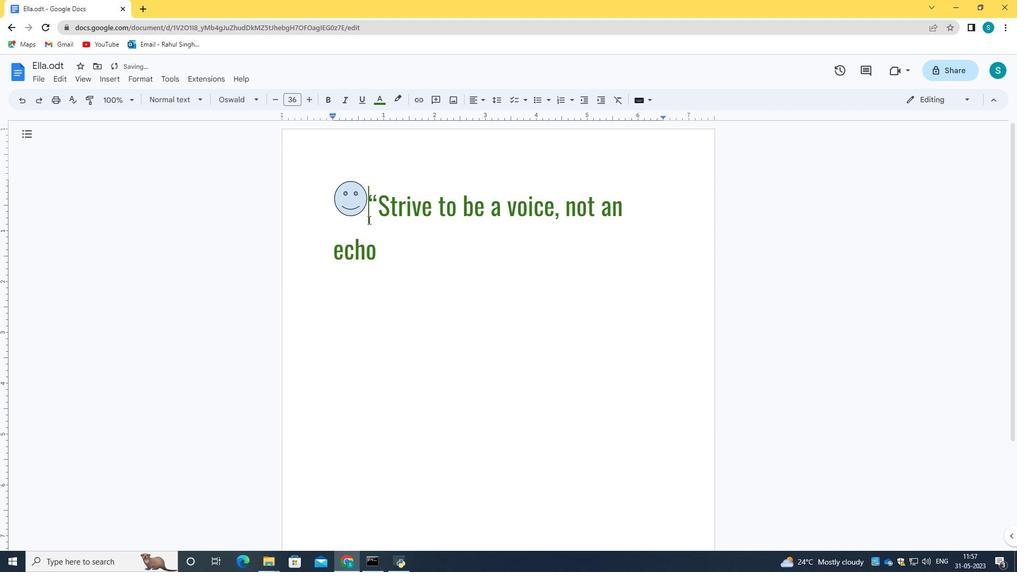 
Action: Key pressed <Key.enter>
Screenshot: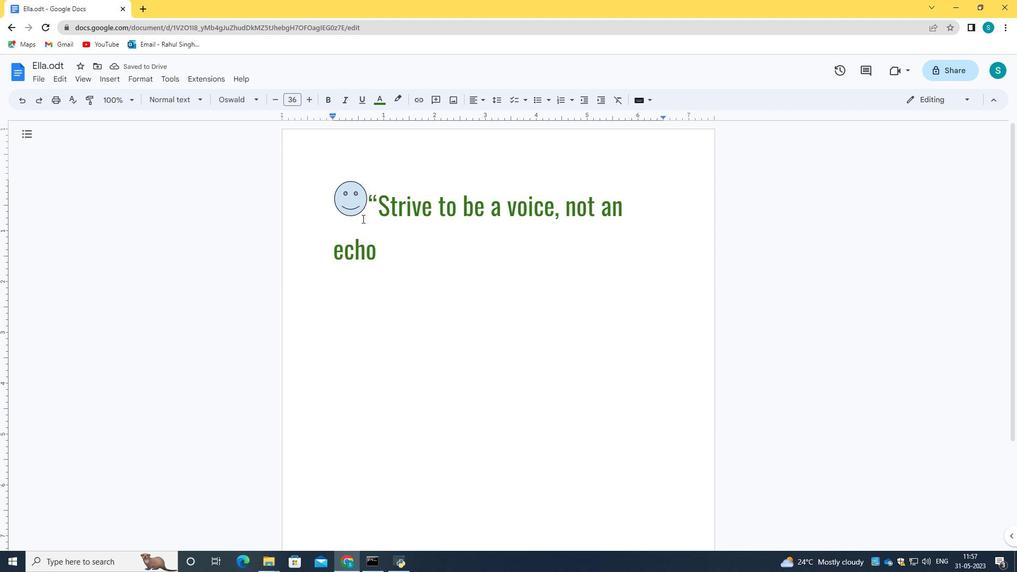 
Action: Mouse moved to (332, 192)
Screenshot: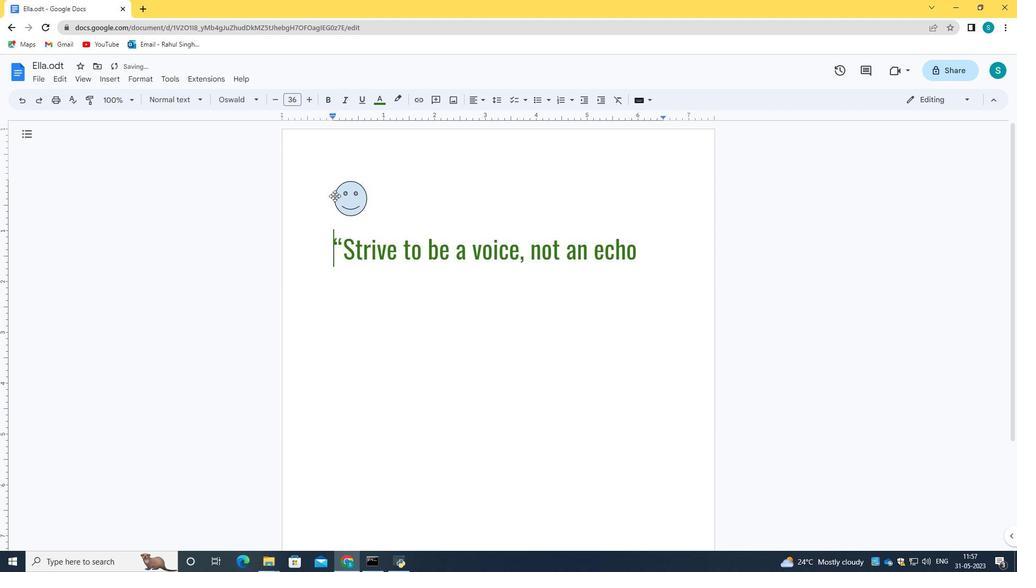 
Action: Mouse pressed left at (332, 192)
Screenshot: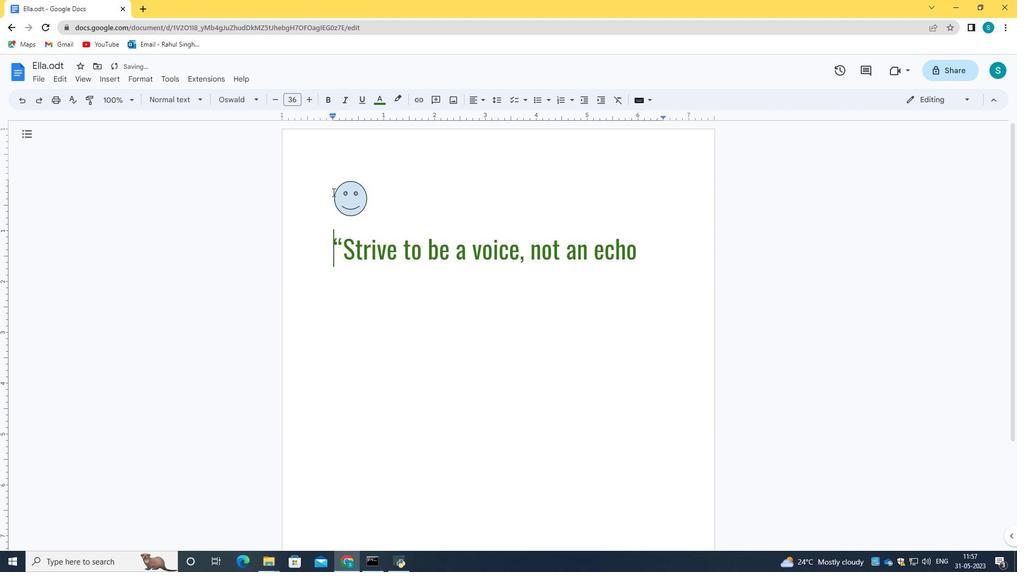 
Action: Mouse moved to (445, 176)
Screenshot: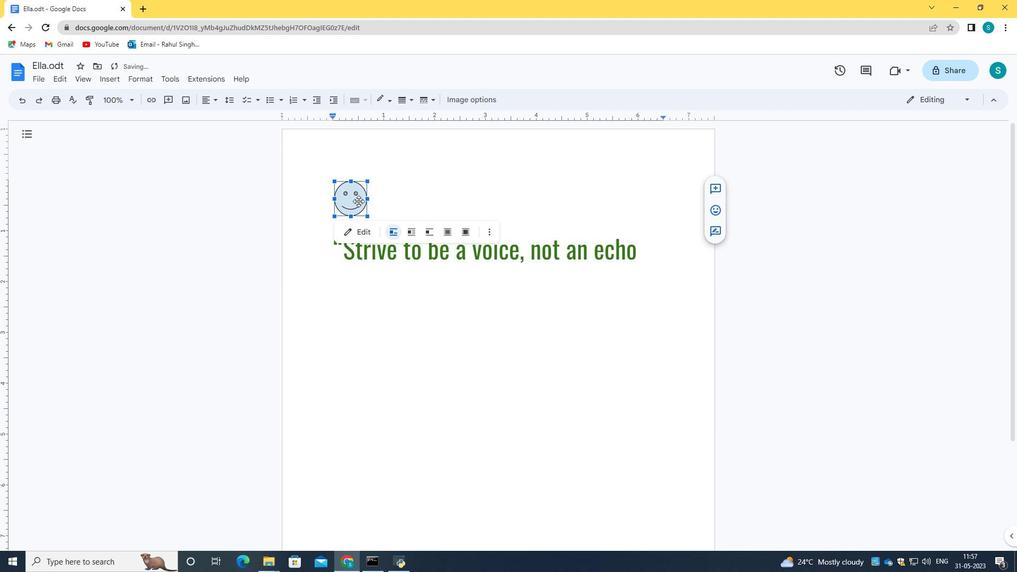 
Action: Mouse pressed left at (445, 176)
Screenshot: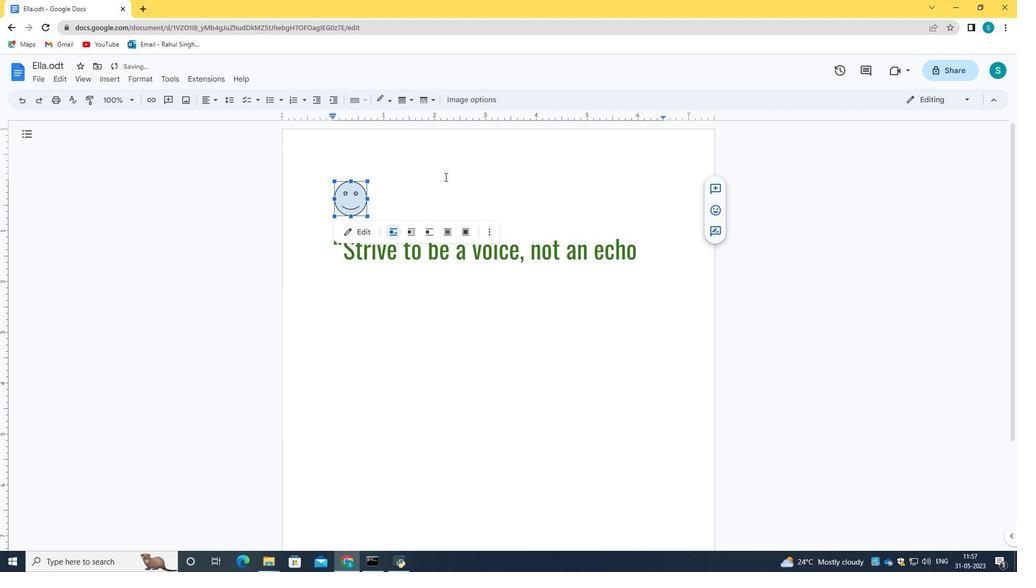 
Action: Mouse moved to (357, 201)
Screenshot: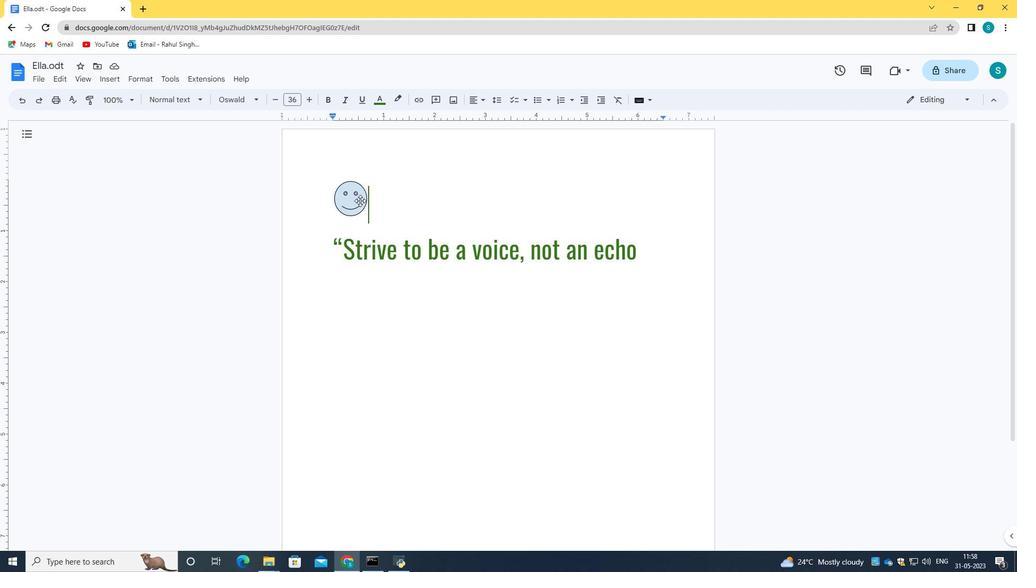 
Action: Mouse pressed left at (357, 201)
Screenshot: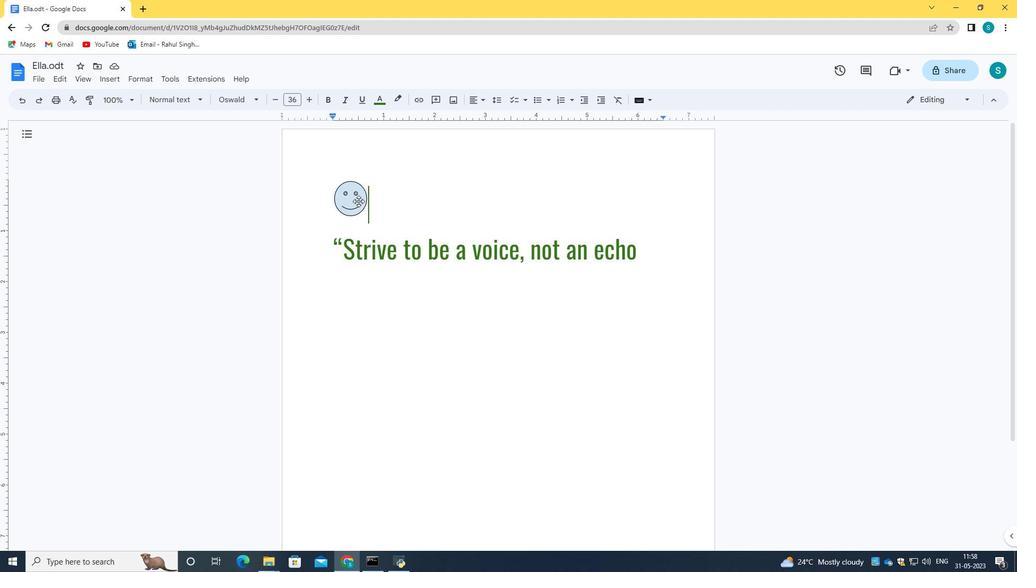 
Action: Mouse pressed right at (357, 201)
Screenshot: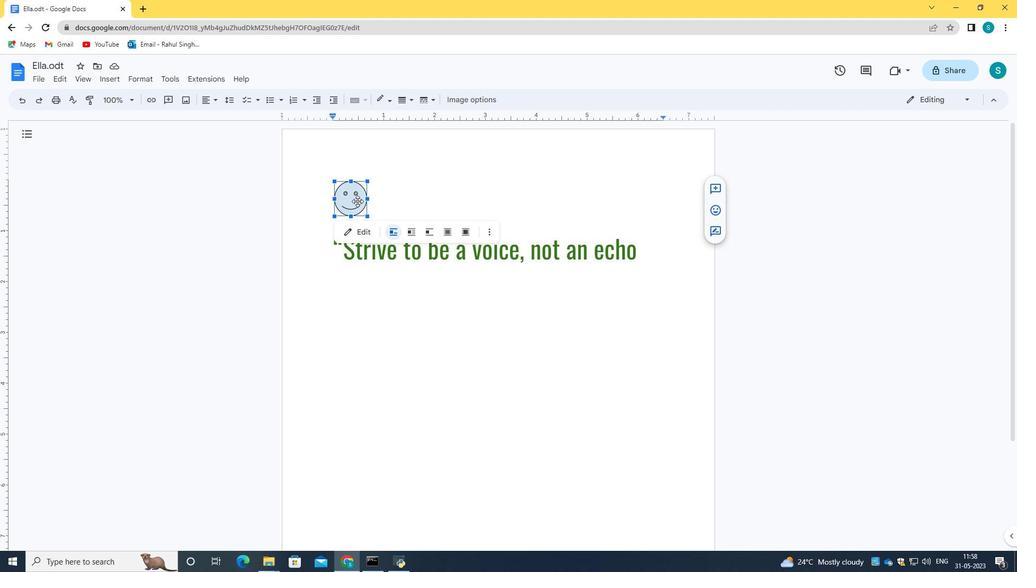 
Action: Mouse moved to (359, 191)
Screenshot: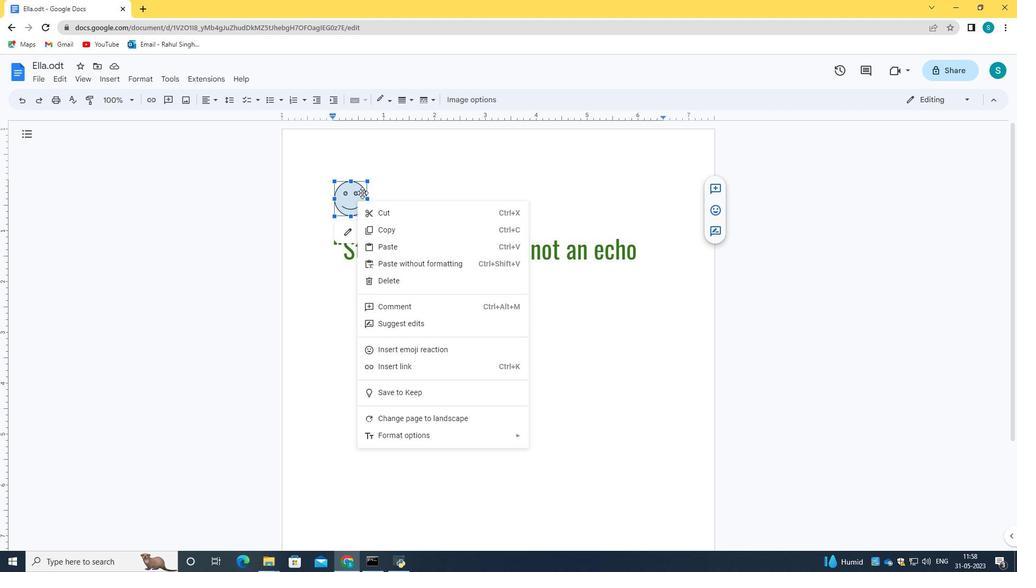 
Action: Mouse pressed left at (359, 191)
Screenshot: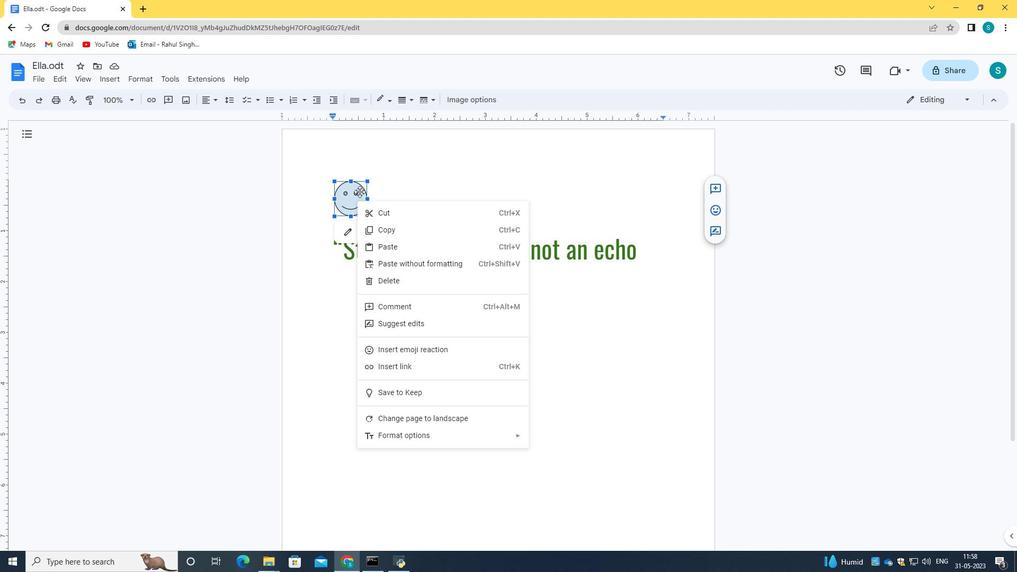 
Action: Mouse moved to (487, 235)
Screenshot: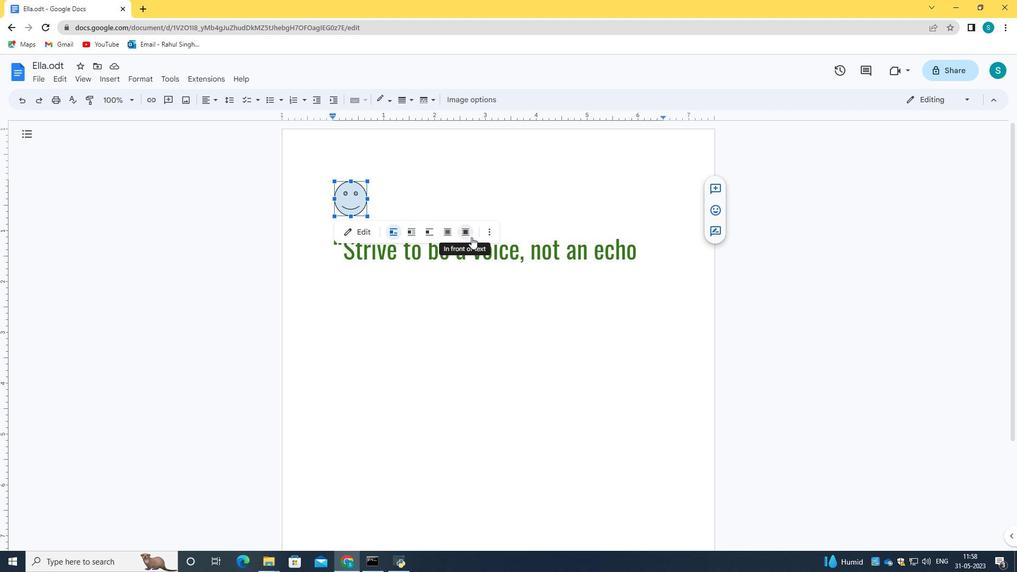 
Action: Mouse pressed left at (487, 235)
Screenshot: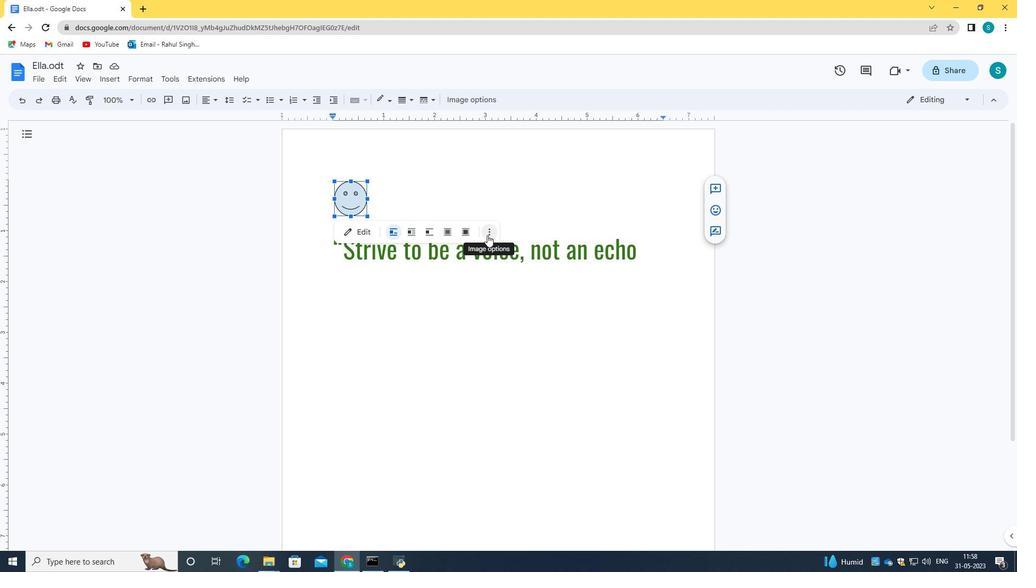 
Action: Mouse moved to (503, 276)
Screenshot: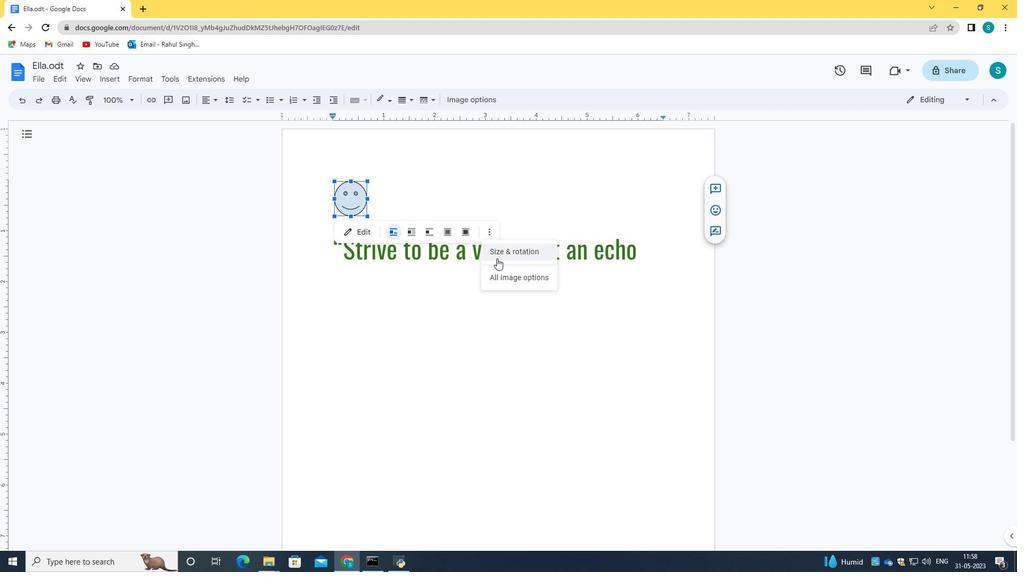
Action: Mouse pressed left at (503, 276)
Screenshot: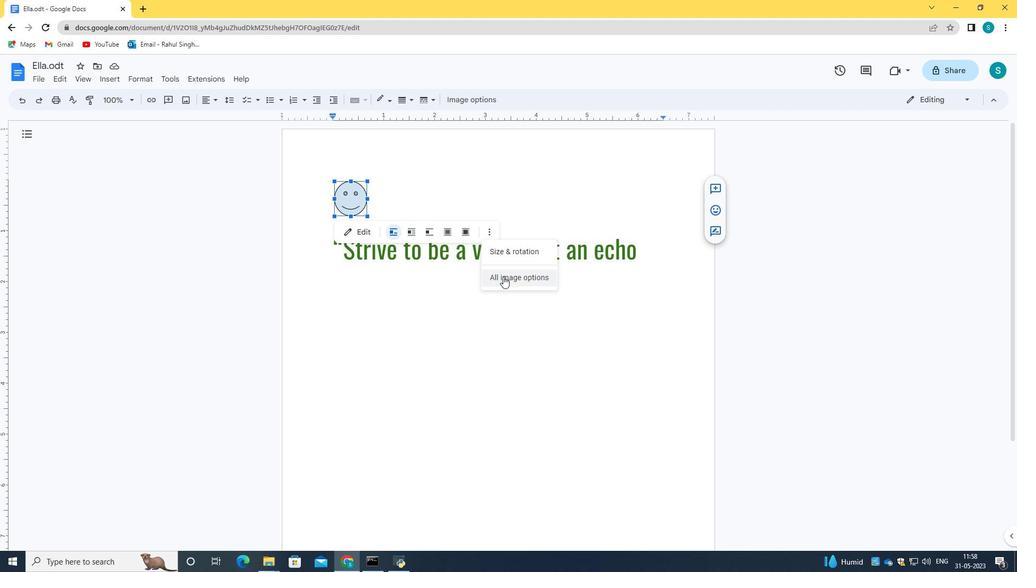 
Action: Mouse moved to (907, 140)
Screenshot: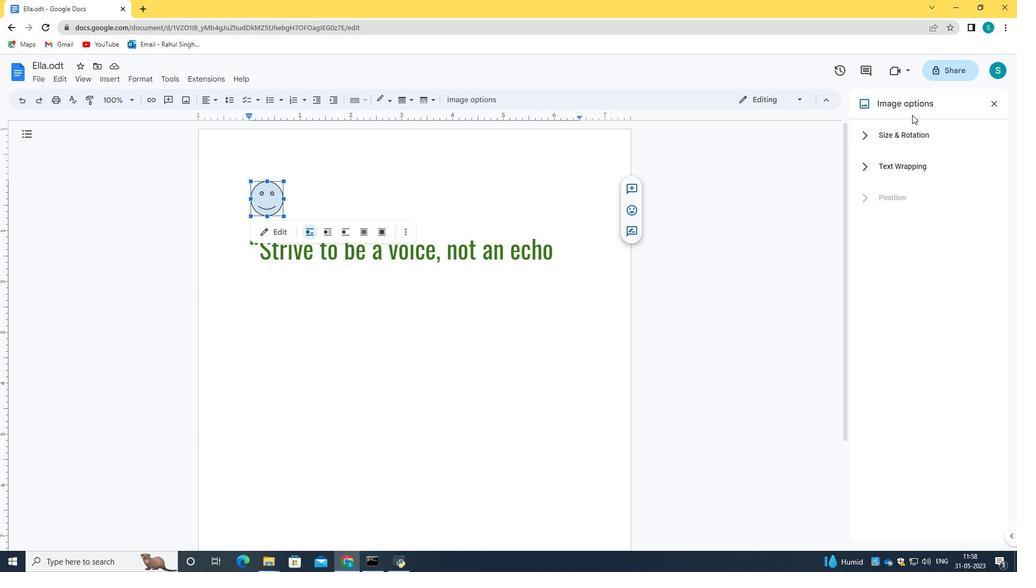 
Action: Mouse pressed left at (907, 140)
Screenshot: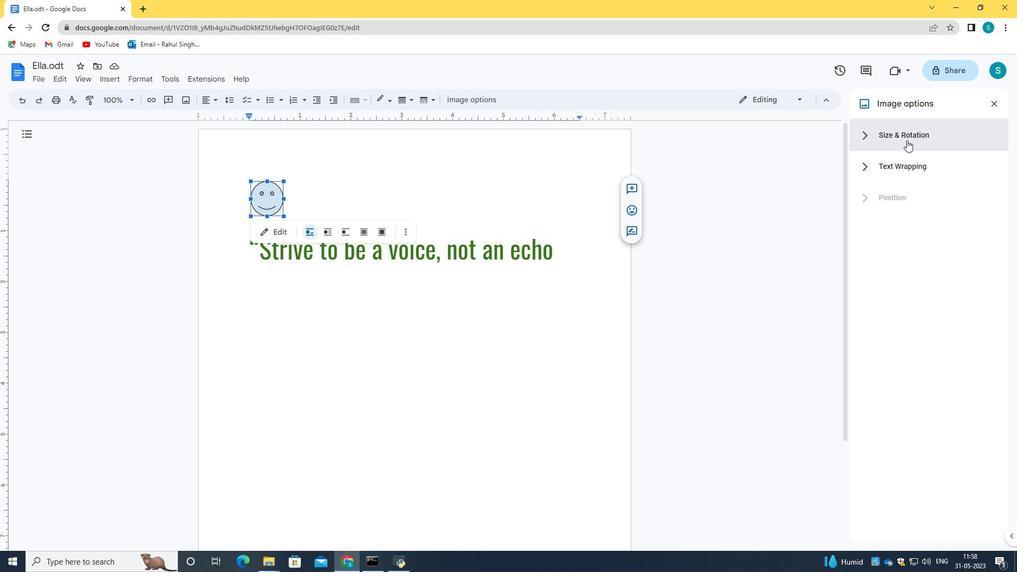 
Action: Mouse pressed left at (907, 140)
Screenshot: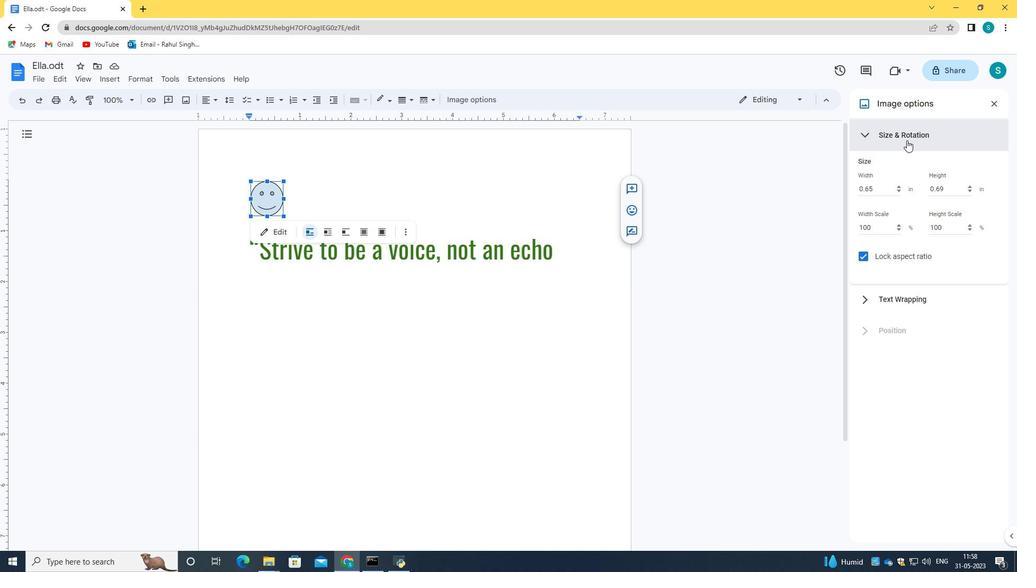 
Action: Mouse pressed left at (907, 140)
Screenshot: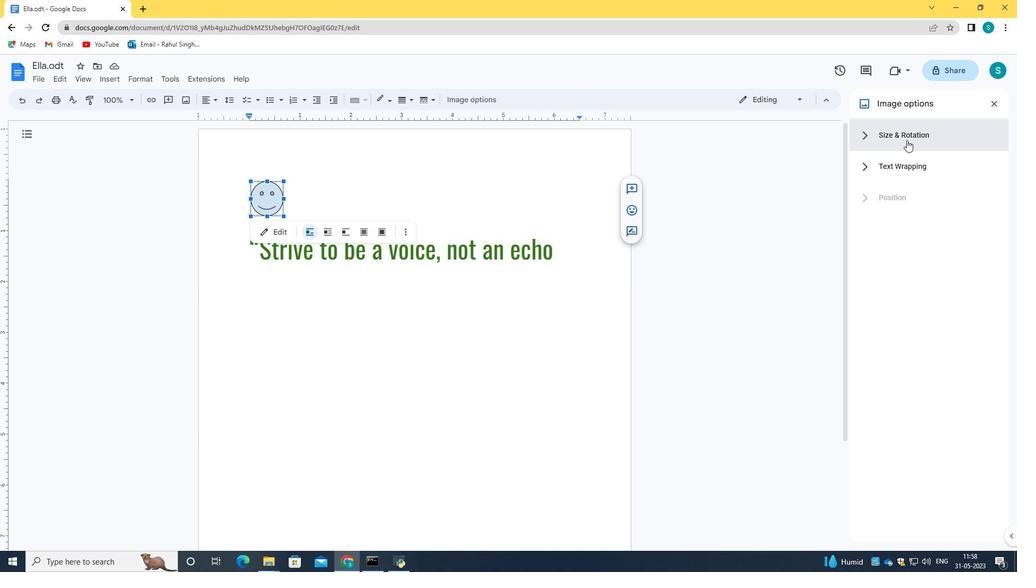 
Action: Mouse moved to (969, 185)
Screenshot: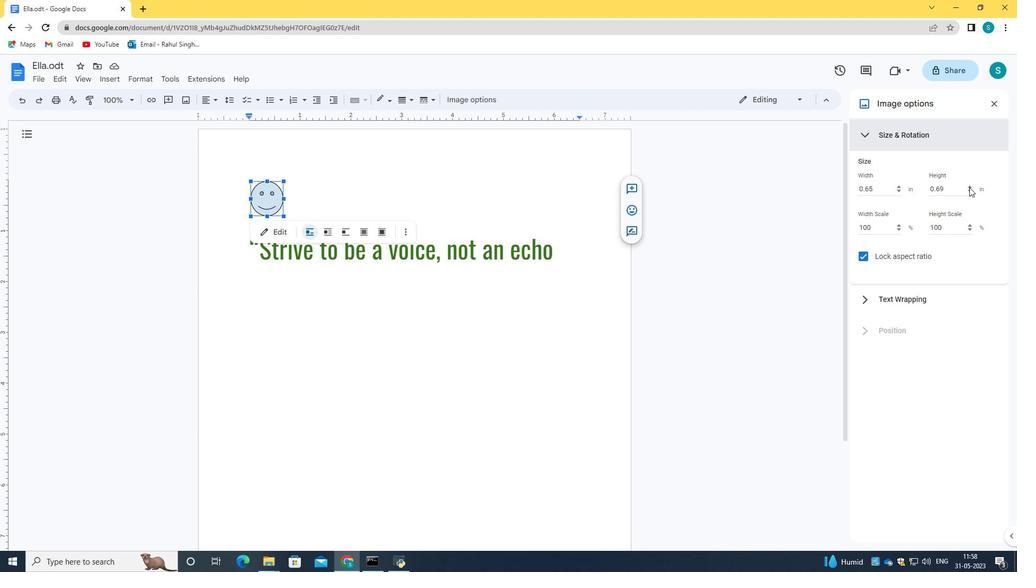
Action: Mouse pressed left at (969, 185)
Screenshot: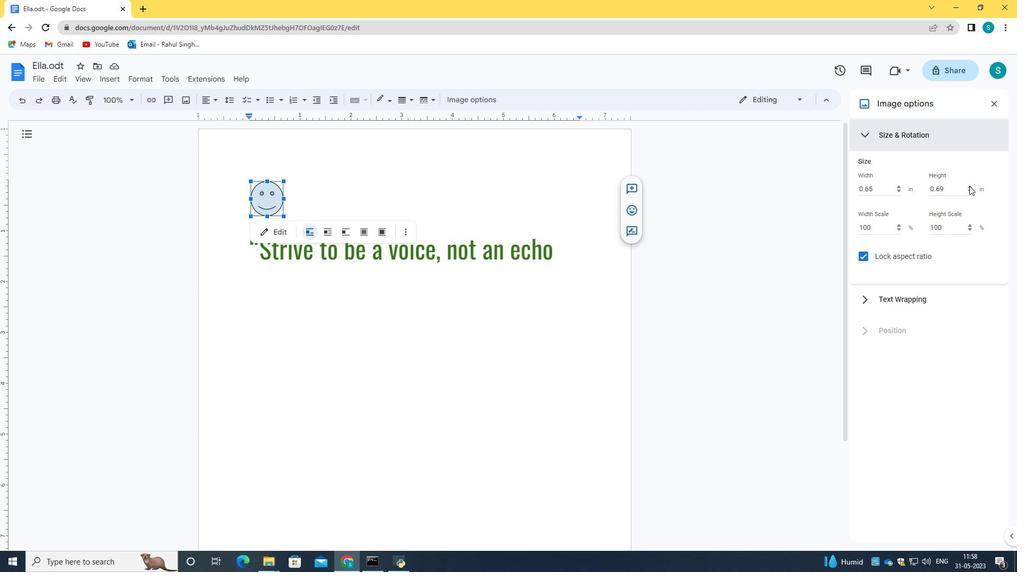 
Action: Mouse pressed left at (969, 185)
Screenshot: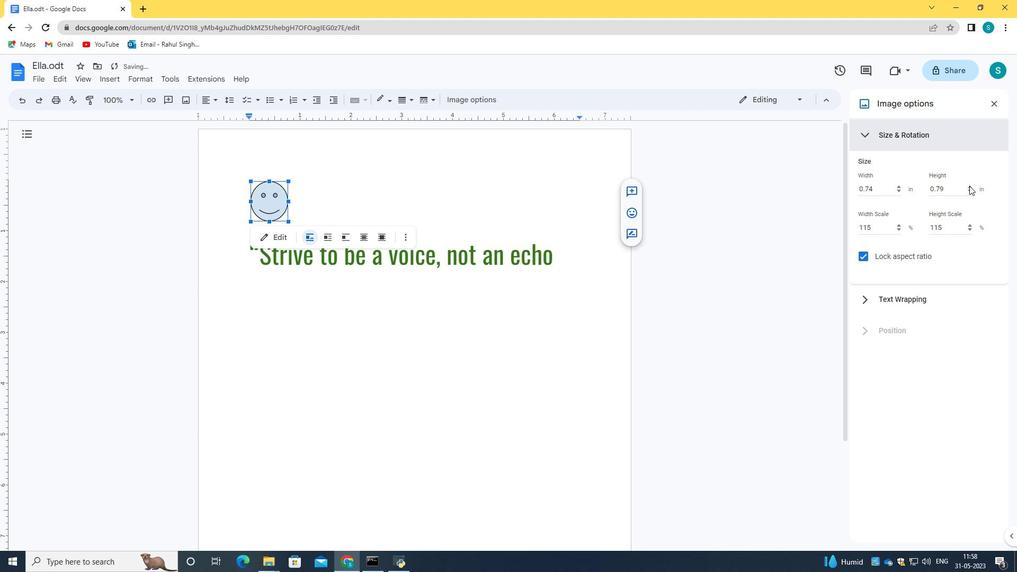 
Action: Mouse moved to (968, 190)
Screenshot: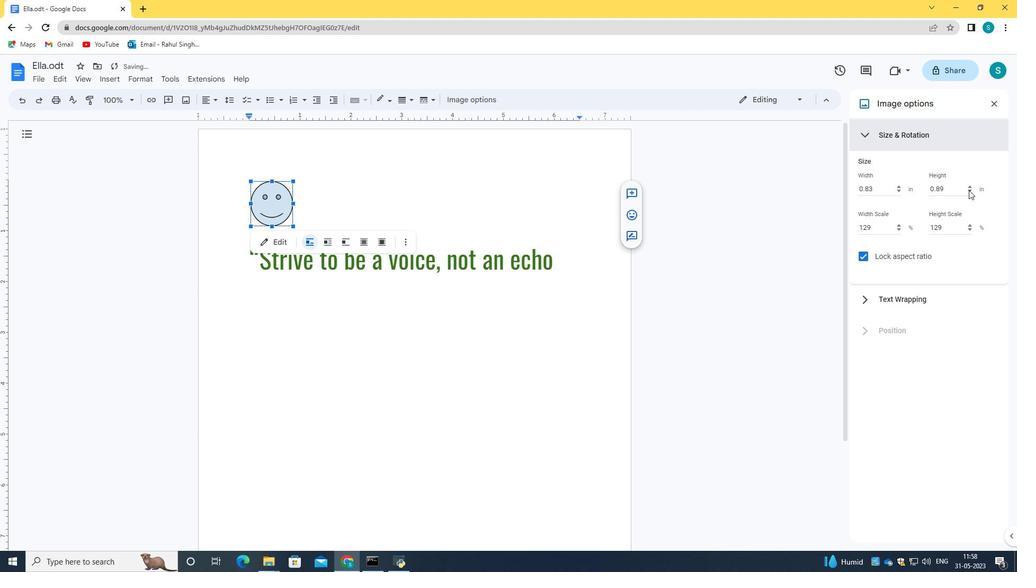
Action: Mouse pressed left at (968, 190)
Screenshot: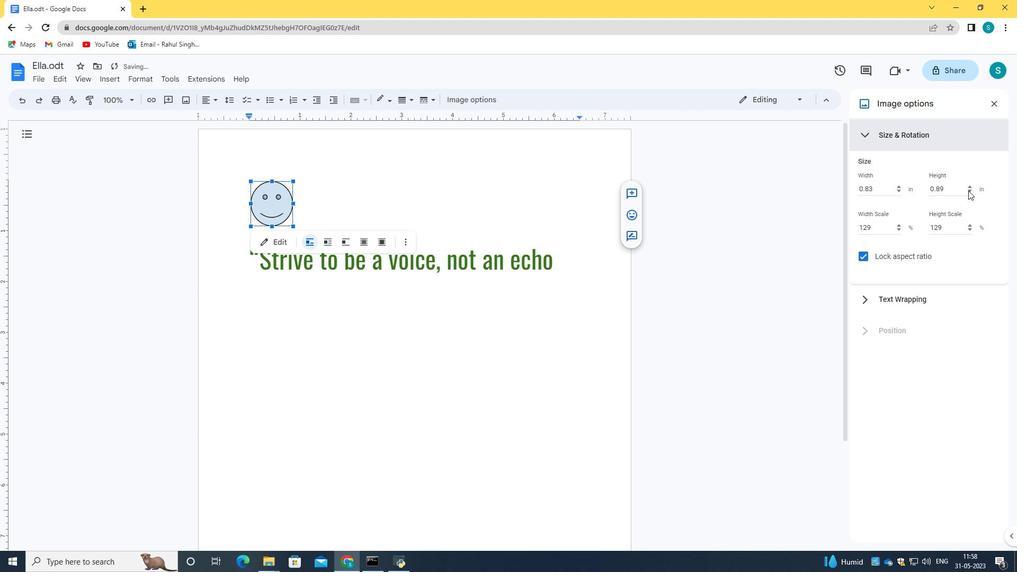 
Action: Mouse pressed left at (968, 190)
Screenshot: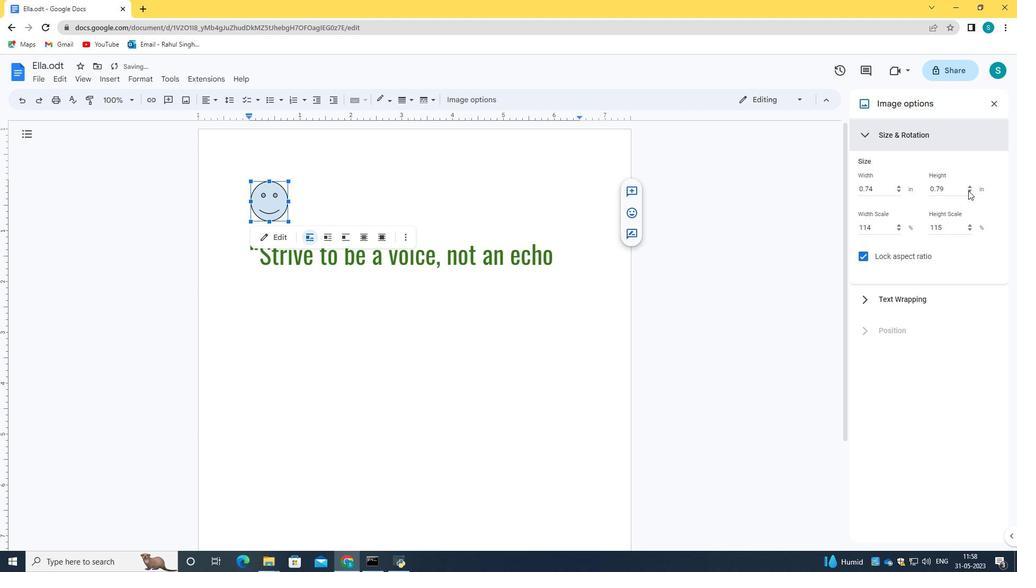 
Action: Mouse moved to (967, 185)
Screenshot: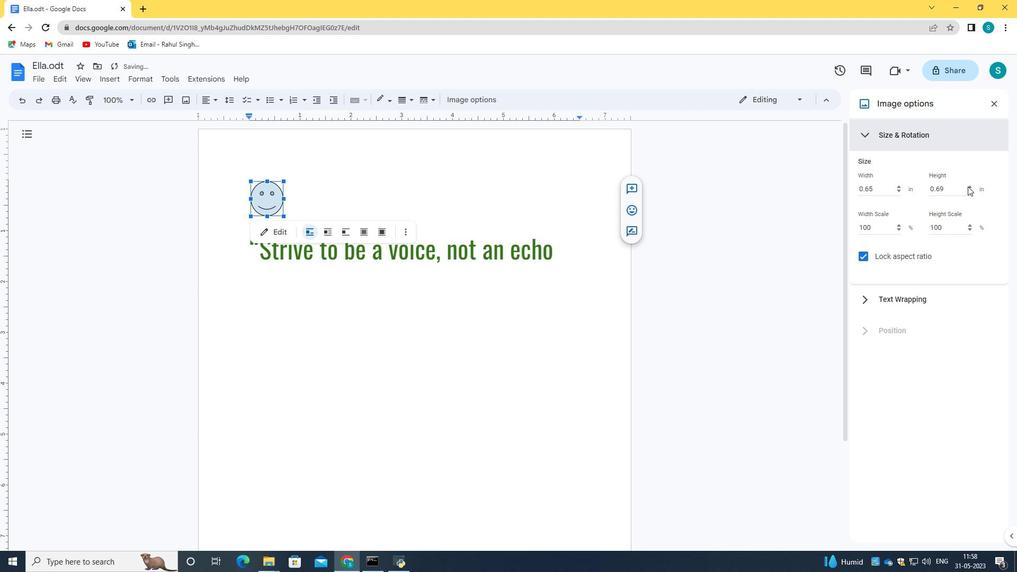 
Action: Mouse pressed left at (967, 185)
Screenshot: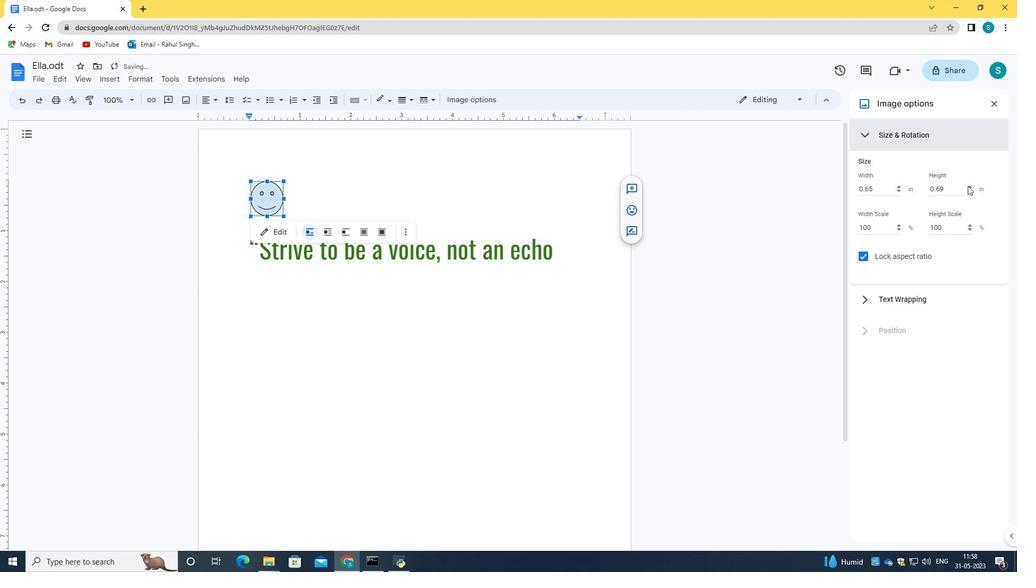 
Action: Mouse moved to (969, 185)
Screenshot: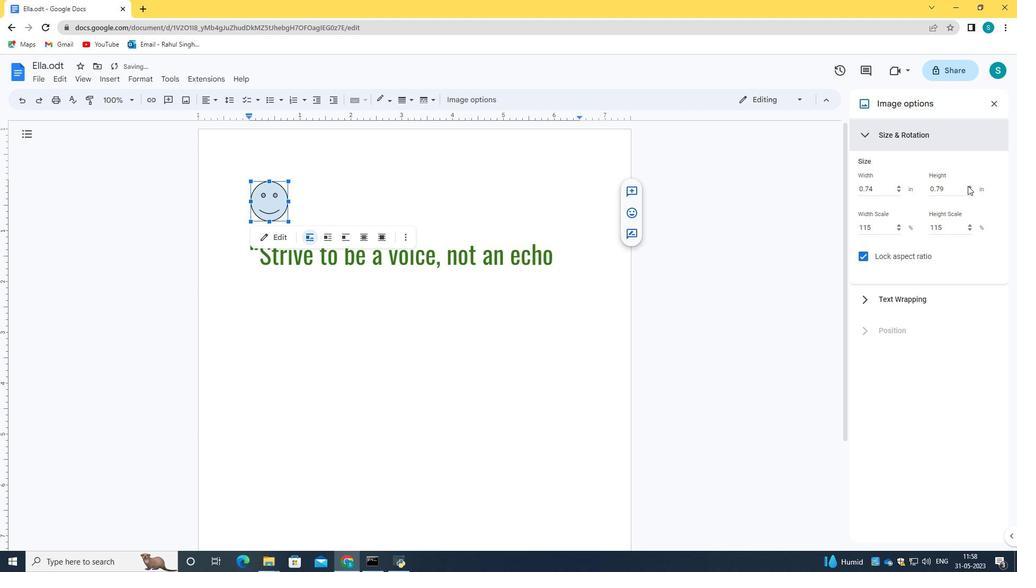 
Action: Mouse pressed left at (969, 185)
Screenshot: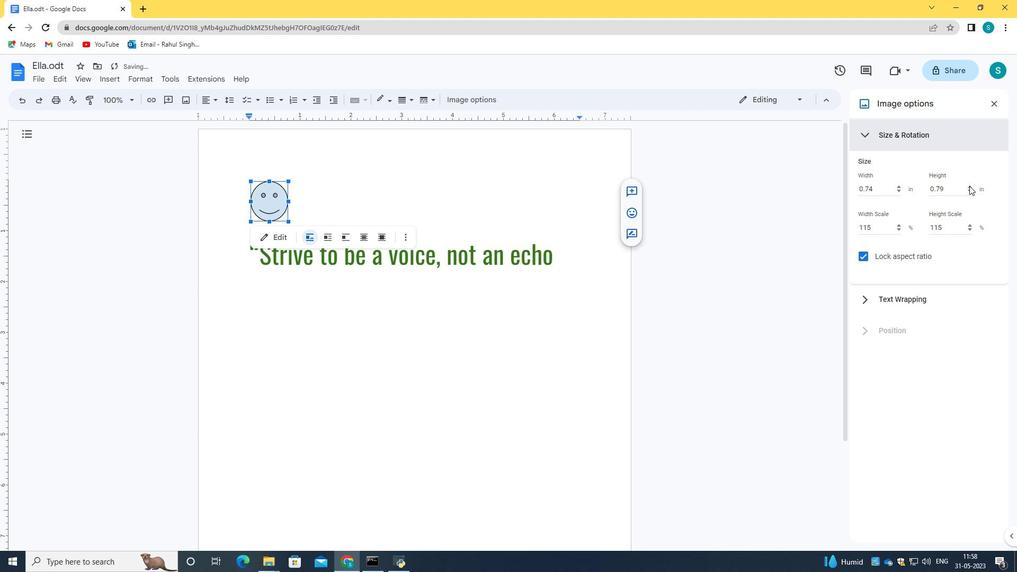 
Action: Mouse moved to (944, 188)
Screenshot: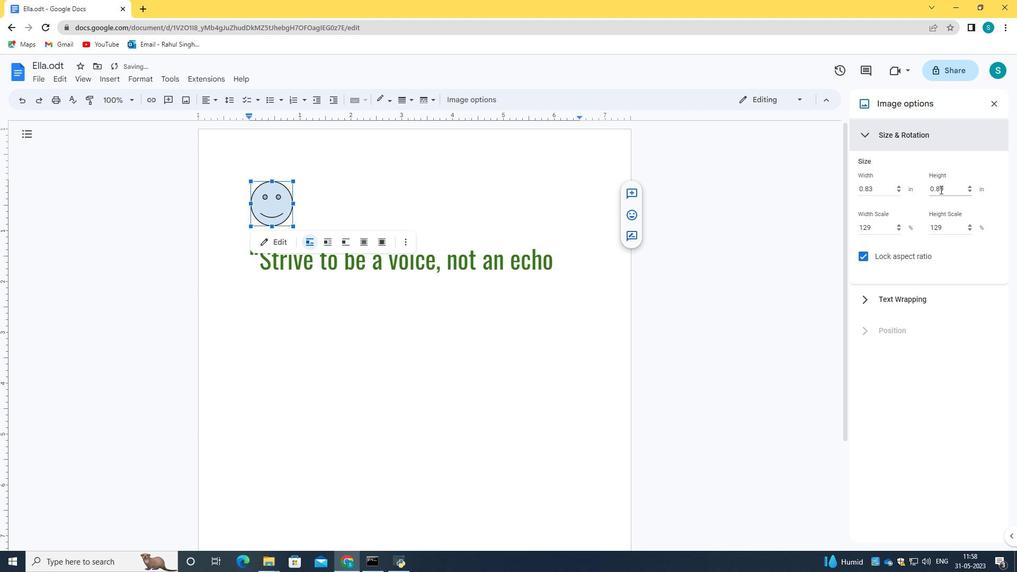 
Action: Mouse pressed left at (944, 188)
Screenshot: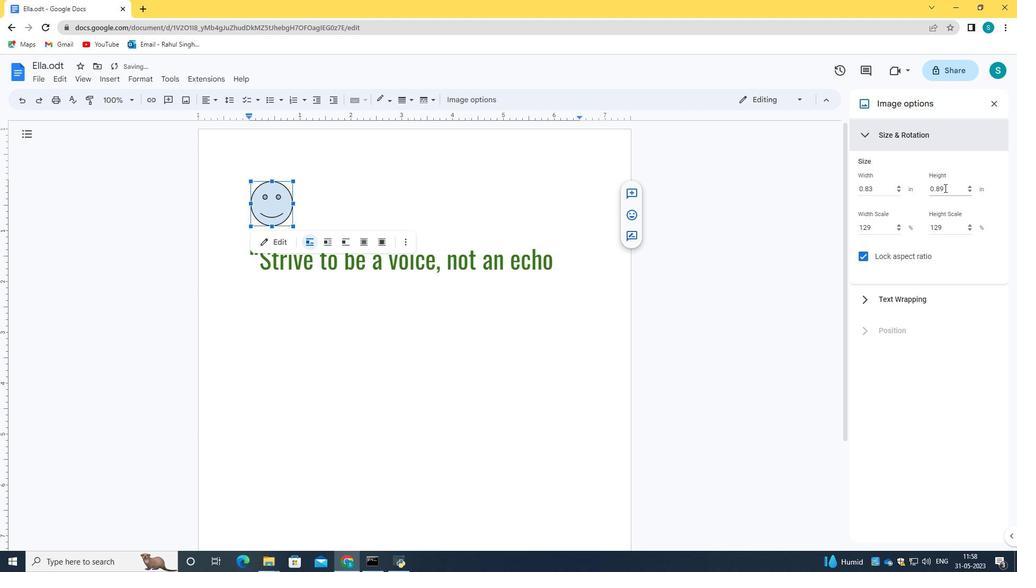 
Action: Mouse moved to (945, 188)
Screenshot: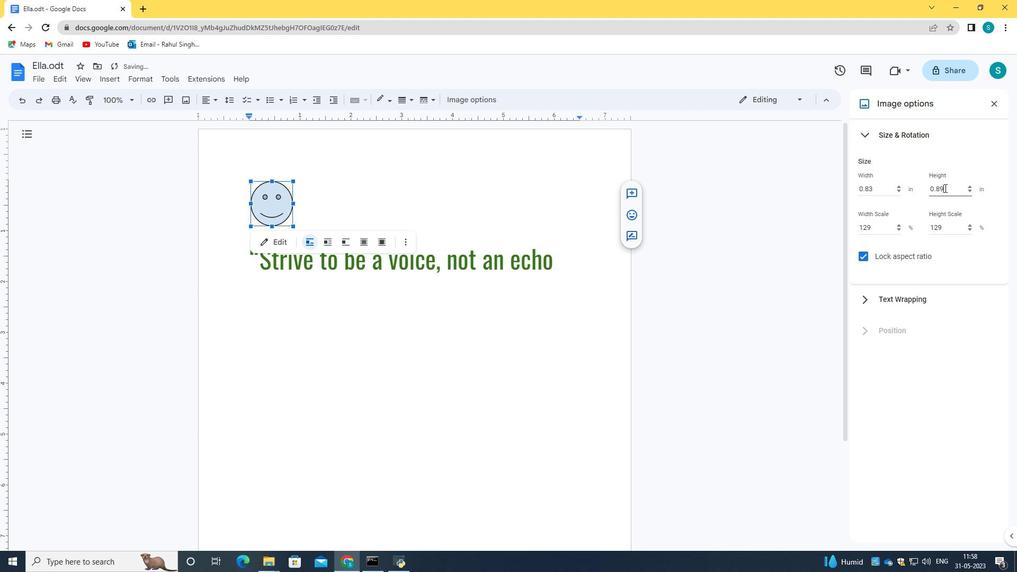
Action: Key pressed <Key.backspace>
Screenshot: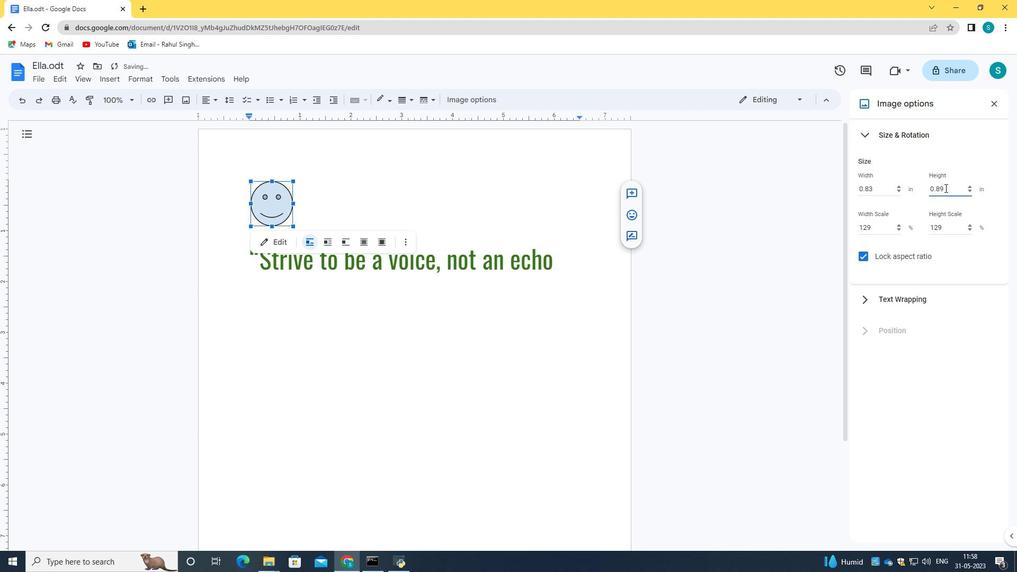 
Action: Mouse moved to (935, 255)
Screenshot: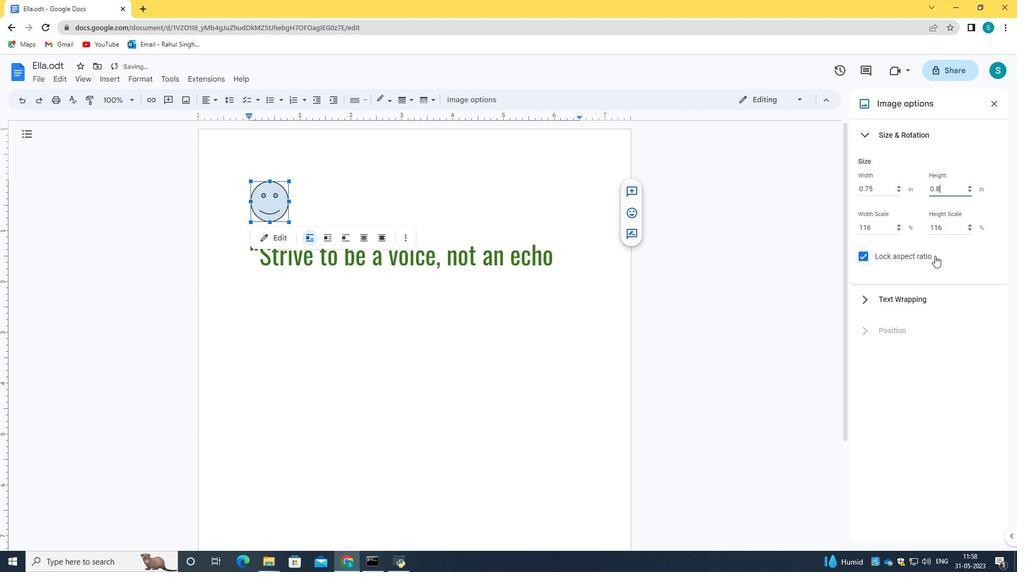 
Action: Key pressed <Key.enter>
Screenshot: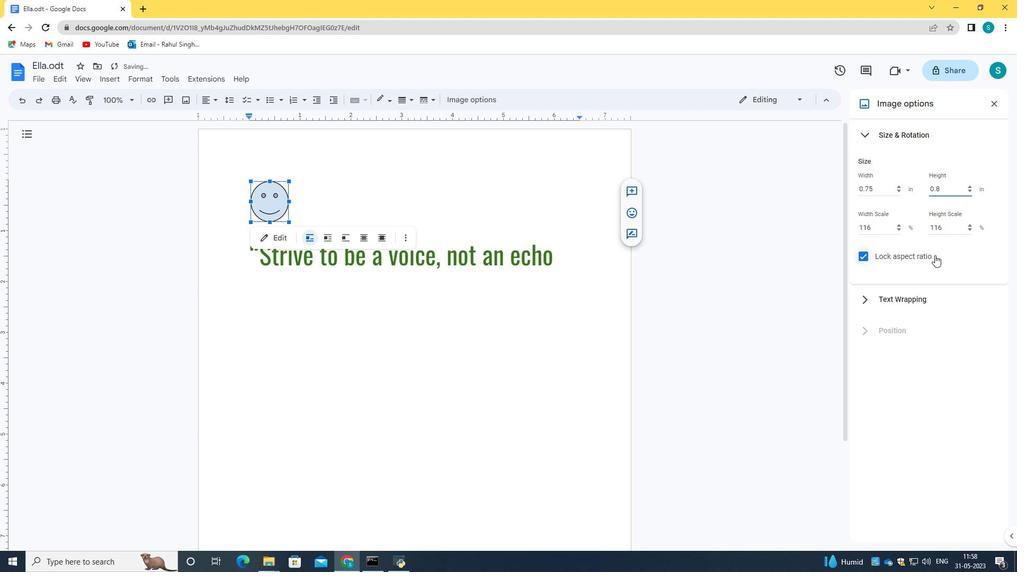 
Action: Mouse moved to (911, 299)
Screenshot: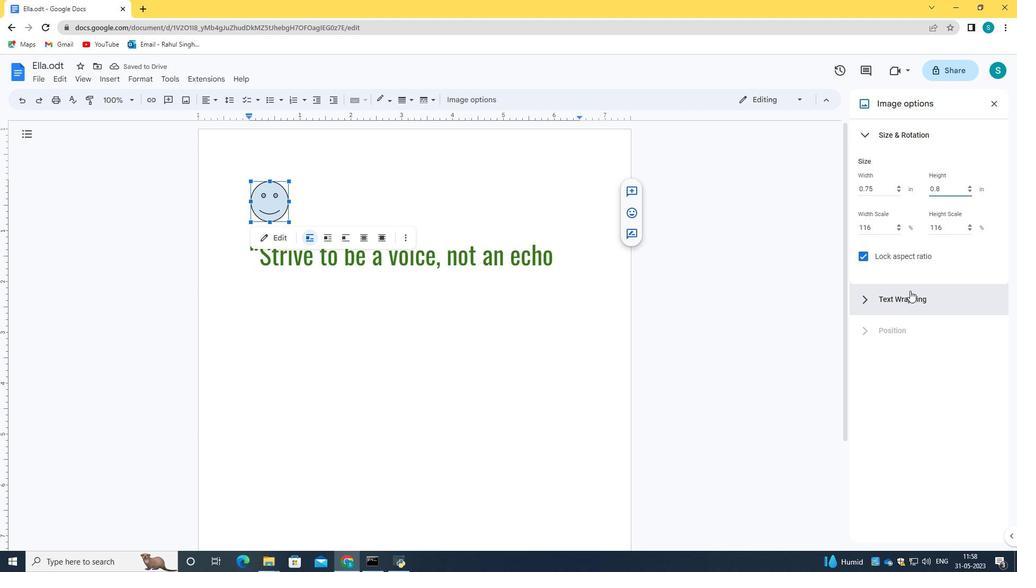 
Action: Mouse pressed left at (911, 299)
Screenshot: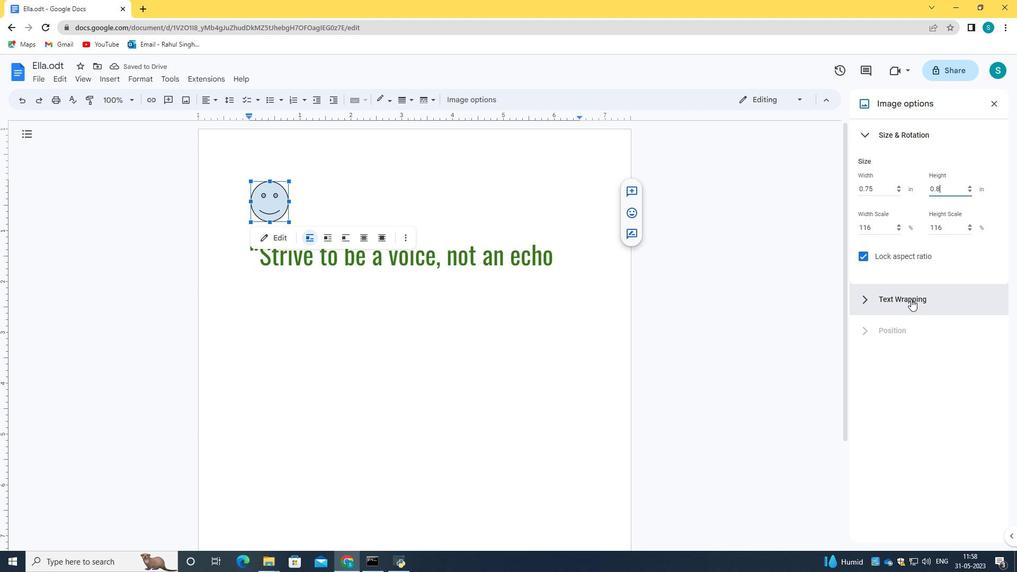 
Action: Mouse moved to (931, 365)
Screenshot: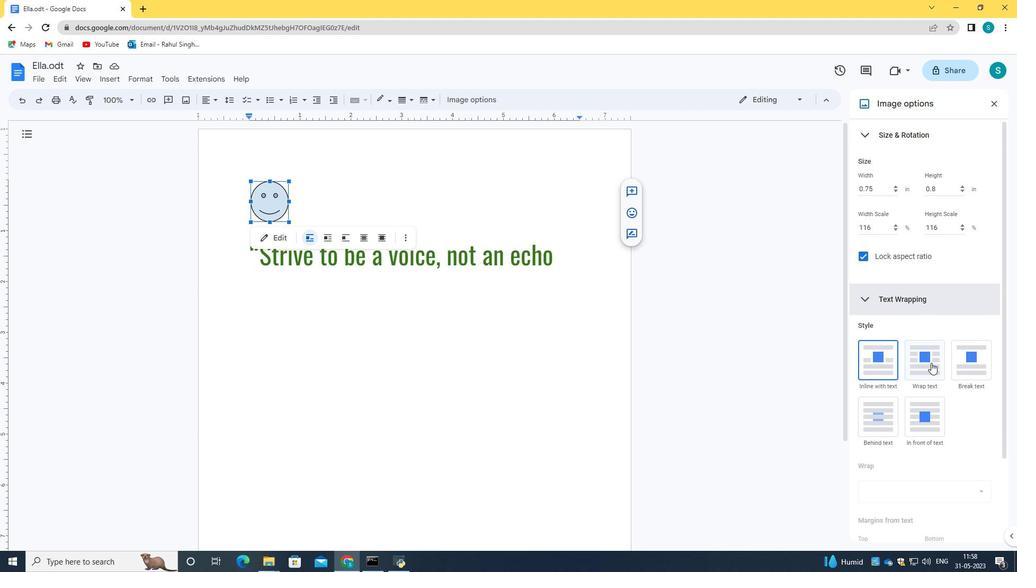 
Action: Mouse scrolled (931, 364) with delta (0, 0)
Screenshot: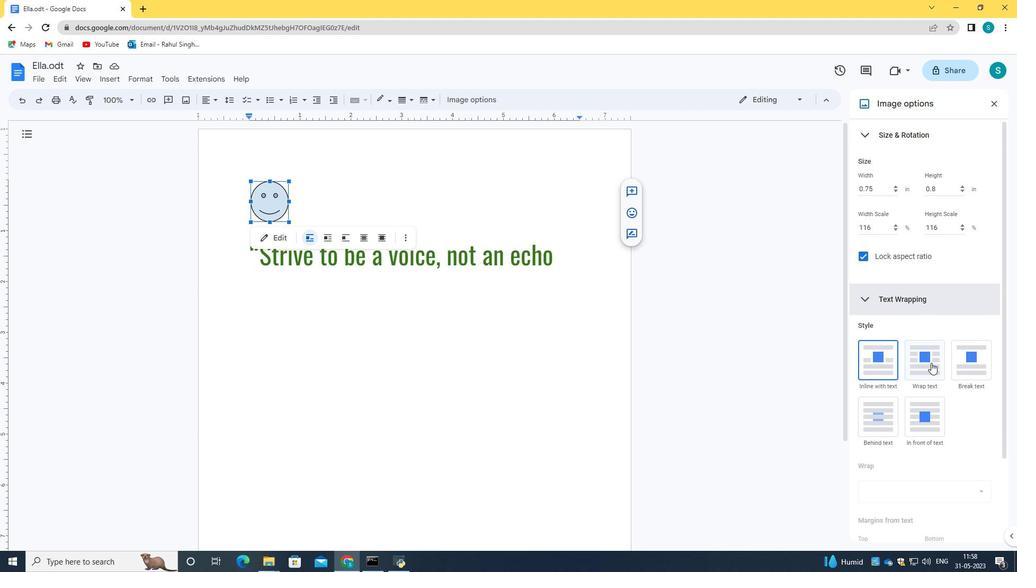 
Action: Mouse scrolled (931, 364) with delta (0, 0)
Screenshot: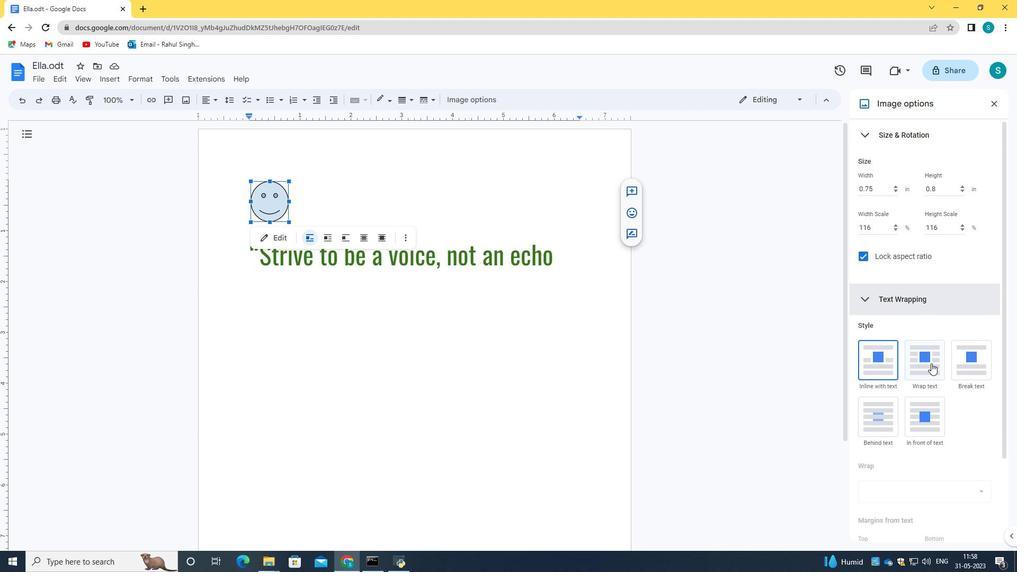 
Action: Mouse scrolled (931, 364) with delta (0, 0)
Screenshot: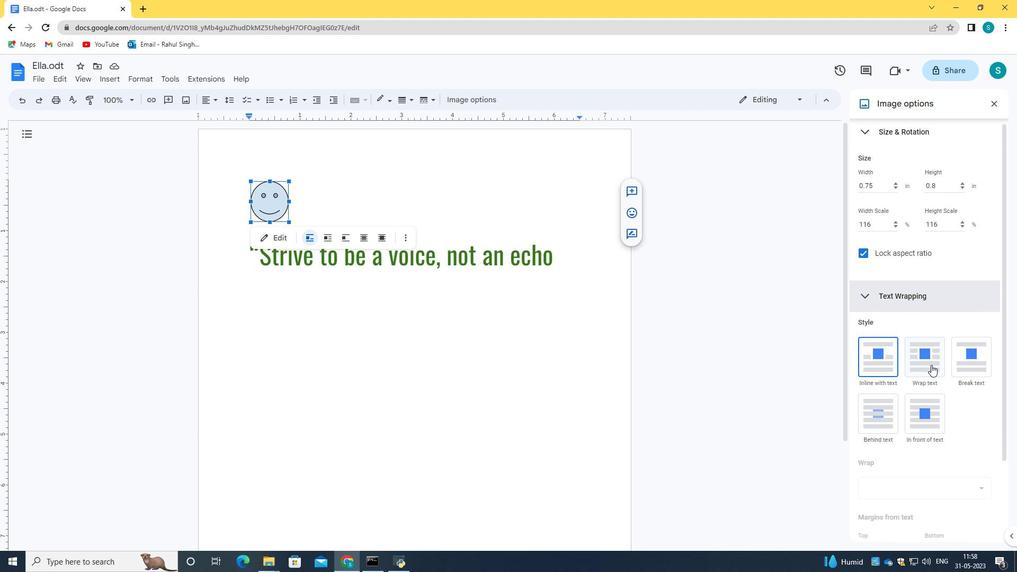 
Action: Mouse scrolled (931, 364) with delta (0, 0)
Screenshot: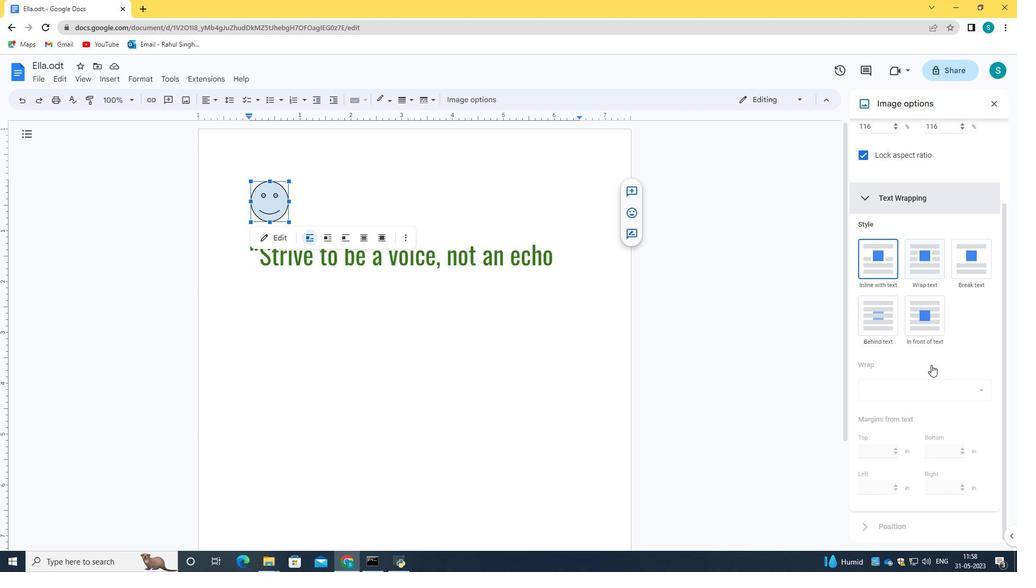 
Action: Mouse scrolled (931, 364) with delta (0, 0)
Screenshot: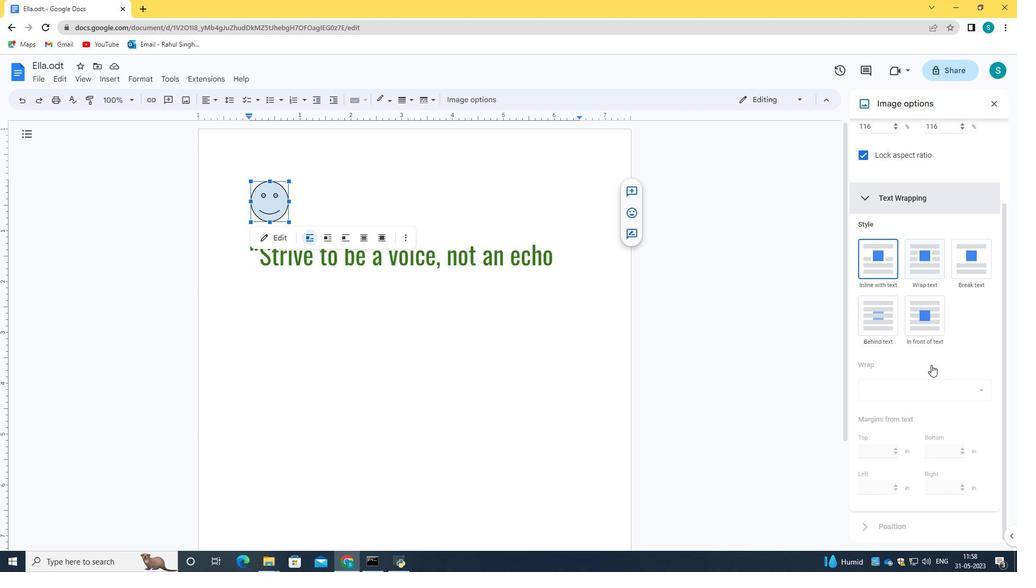 
Action: Mouse scrolled (931, 365) with delta (0, 0)
Screenshot: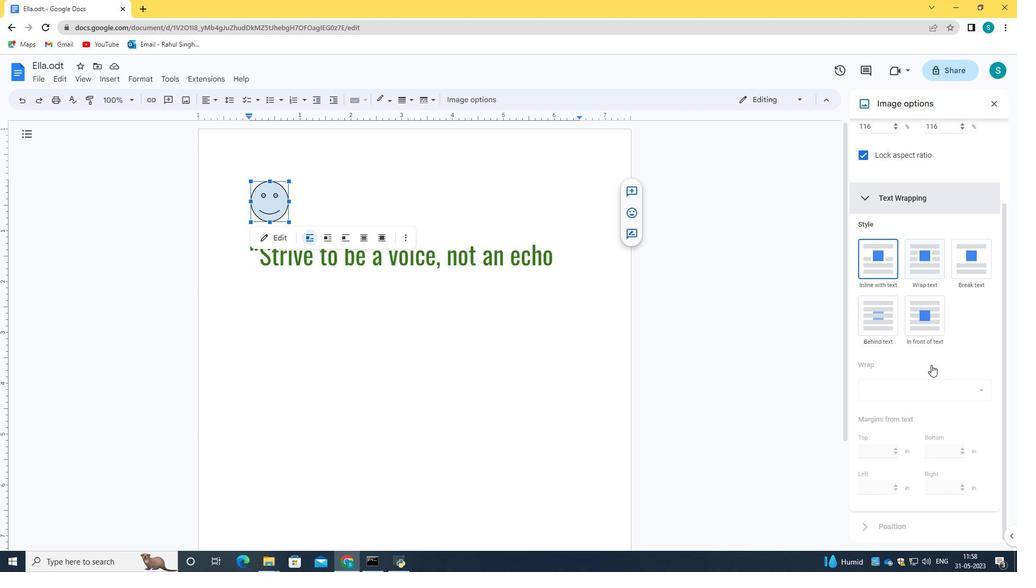 
Action: Mouse scrolled (931, 365) with delta (0, 0)
Screenshot: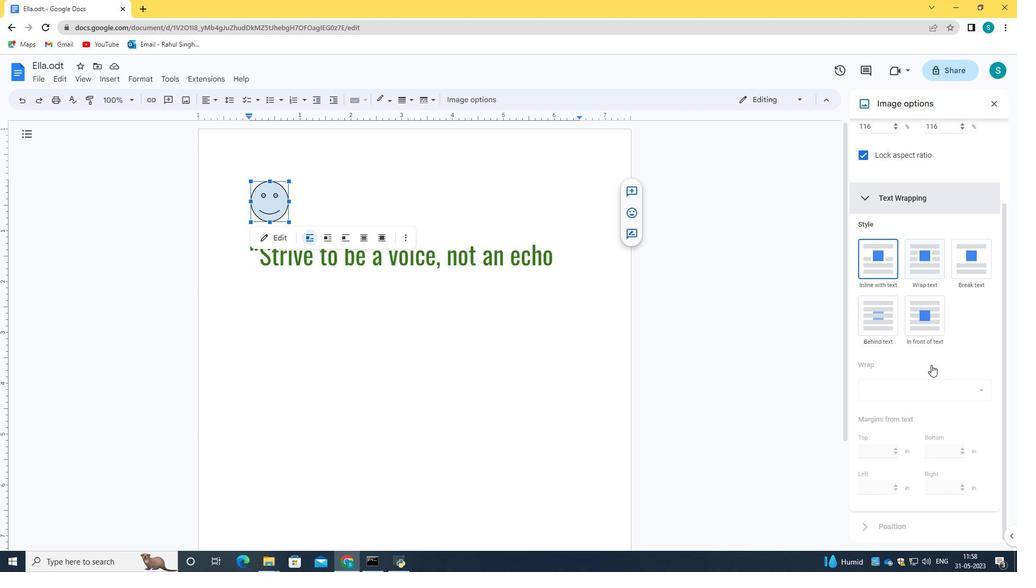 
Action: Mouse scrolled (931, 365) with delta (0, 0)
Screenshot: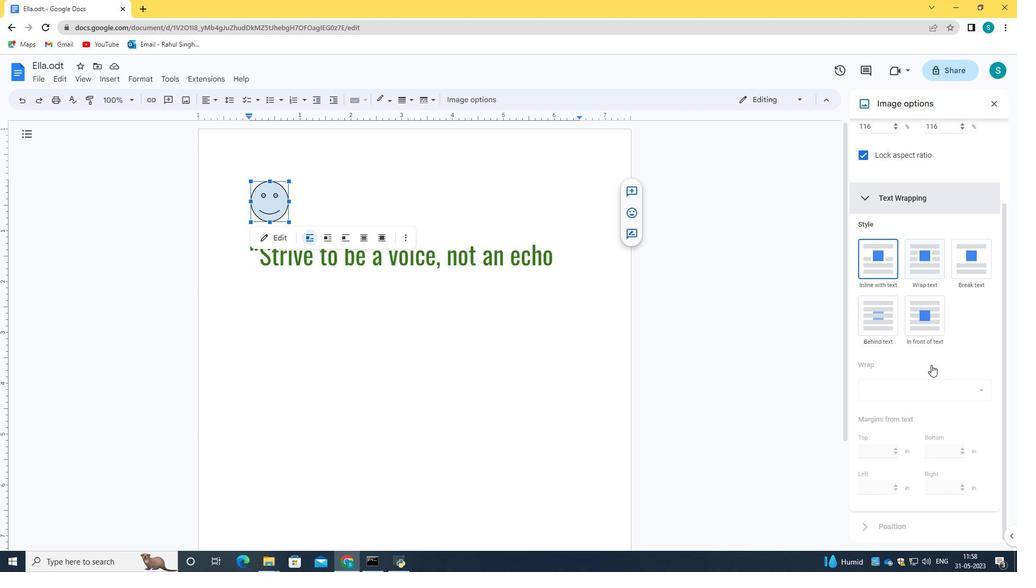 
Action: Mouse scrolled (931, 365) with delta (0, 0)
Screenshot: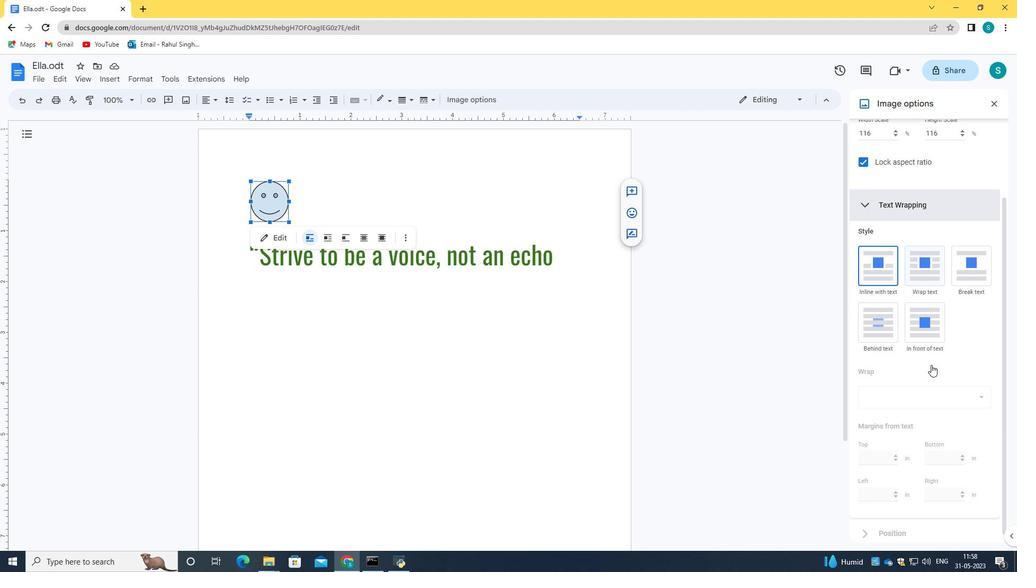 
Action: Mouse moved to (992, 104)
Screenshot: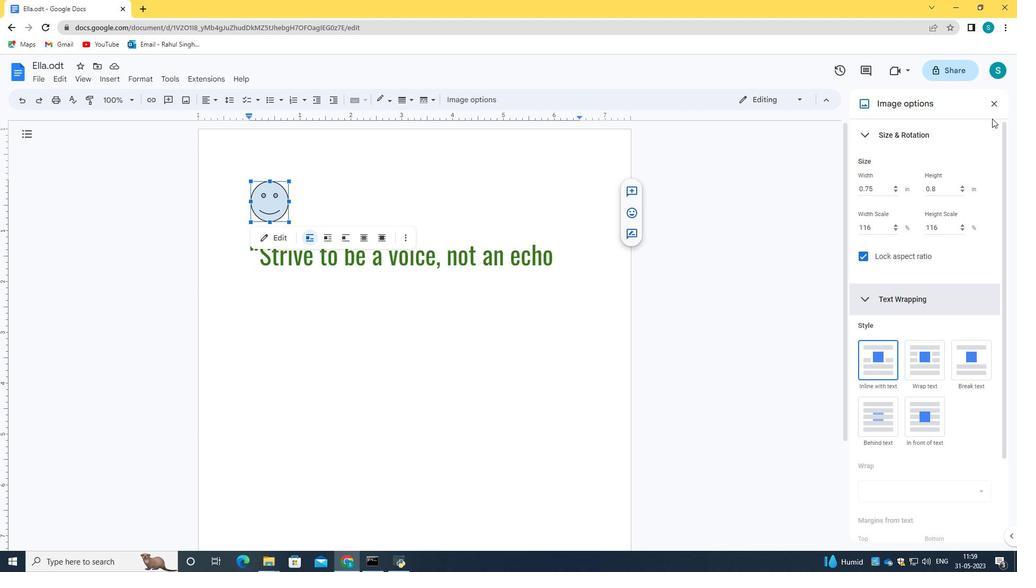 
Action: Mouse pressed left at (992, 104)
Screenshot: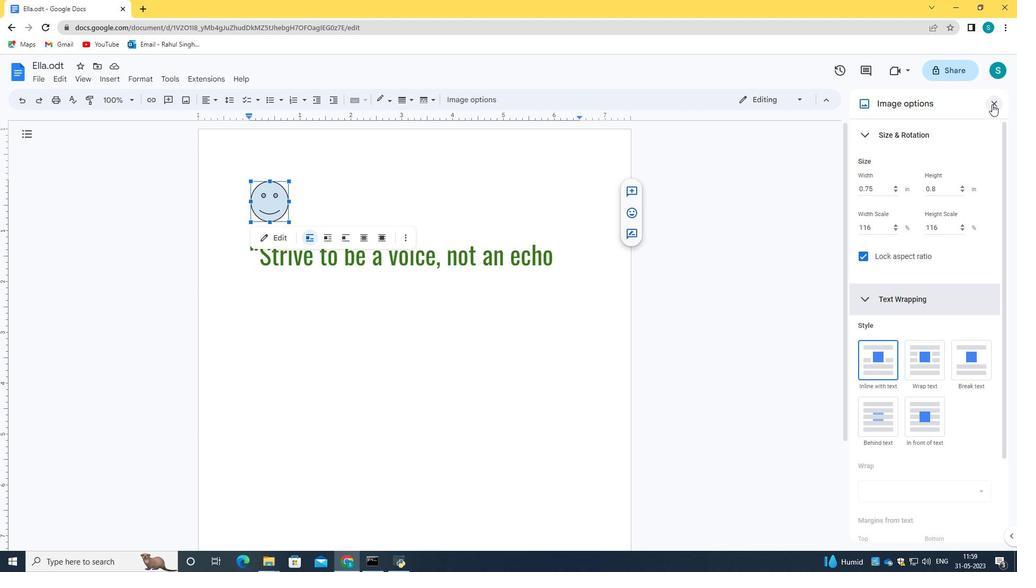 
Action: Mouse moved to (359, 237)
Screenshot: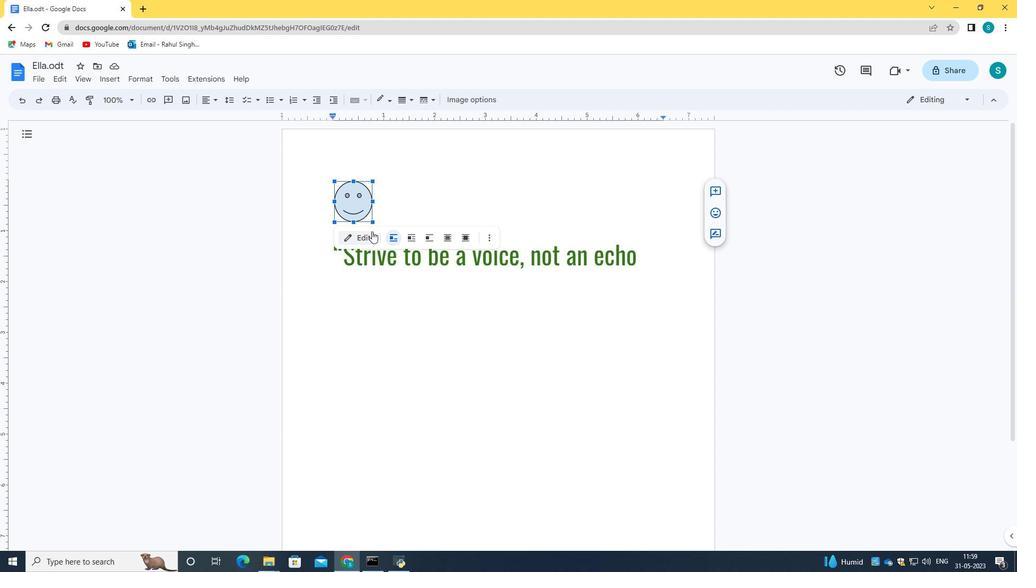 
Action: Mouse pressed left at (359, 237)
Screenshot: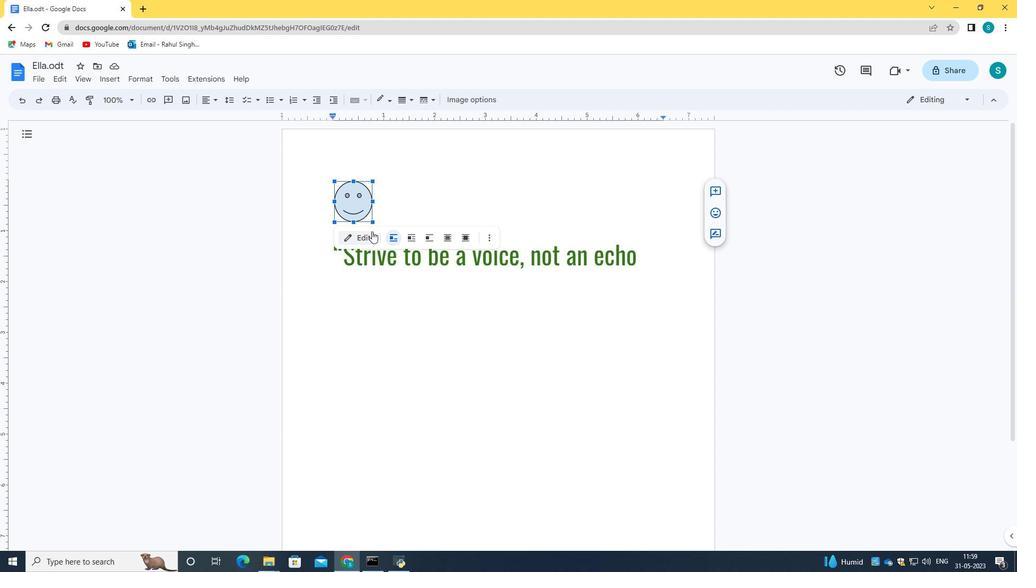 
Action: Mouse moved to (469, 217)
Screenshot: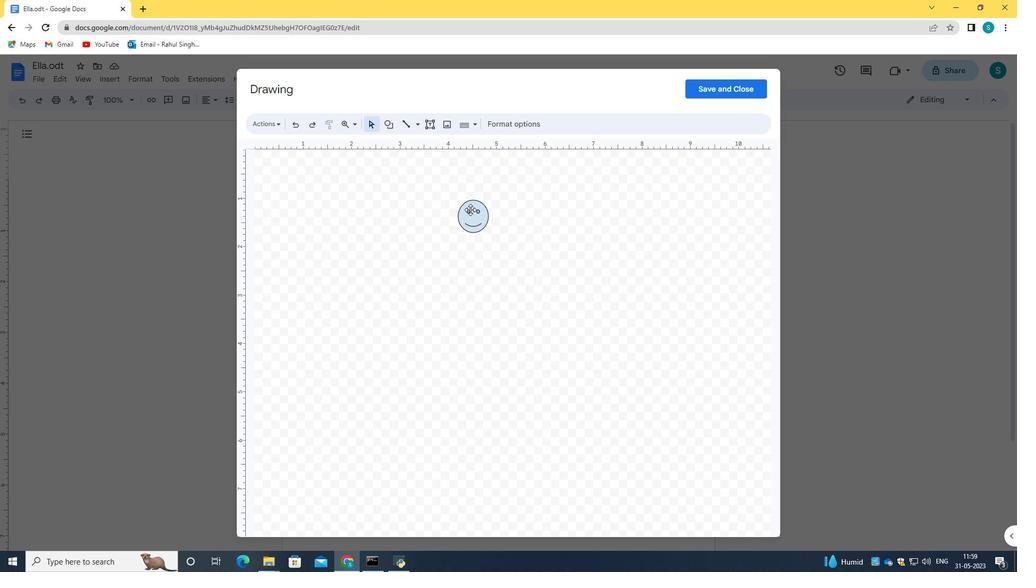 
Action: Mouse pressed left at (469, 217)
Screenshot: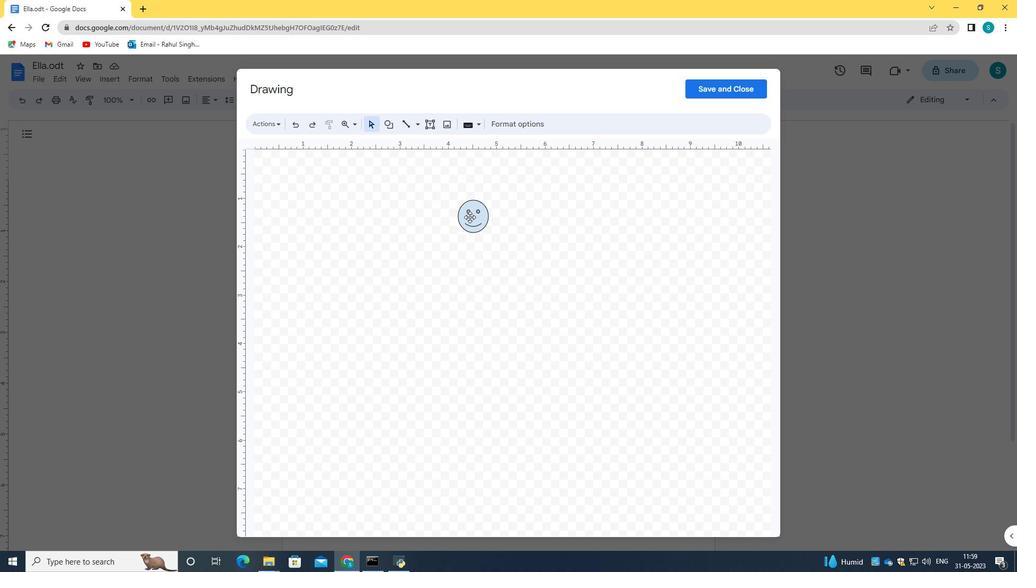 
Action: Mouse moved to (470, 125)
Screenshot: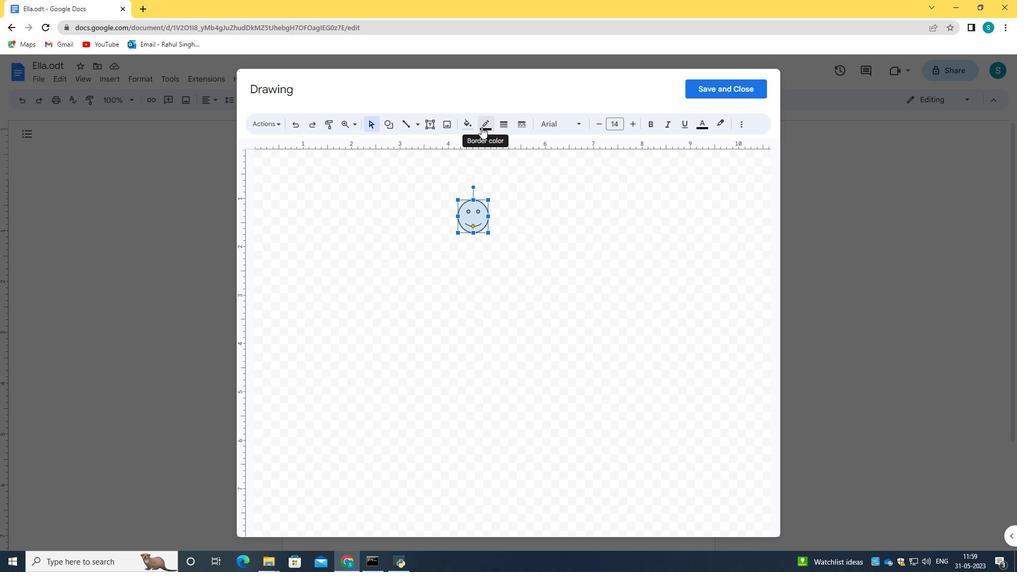 
Action: Mouse pressed left at (470, 125)
Screenshot: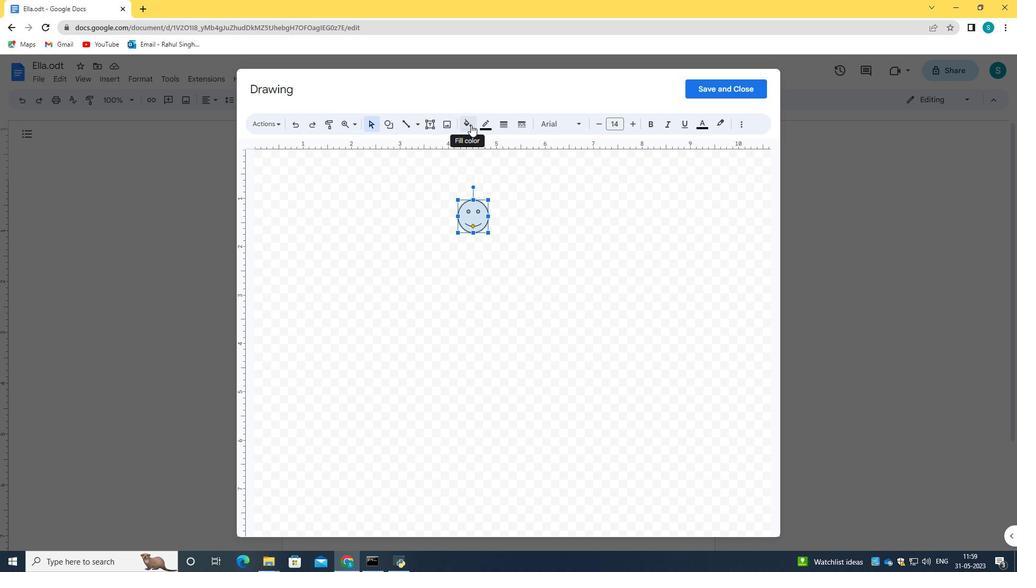 
Action: Mouse moved to (502, 208)
Screenshot: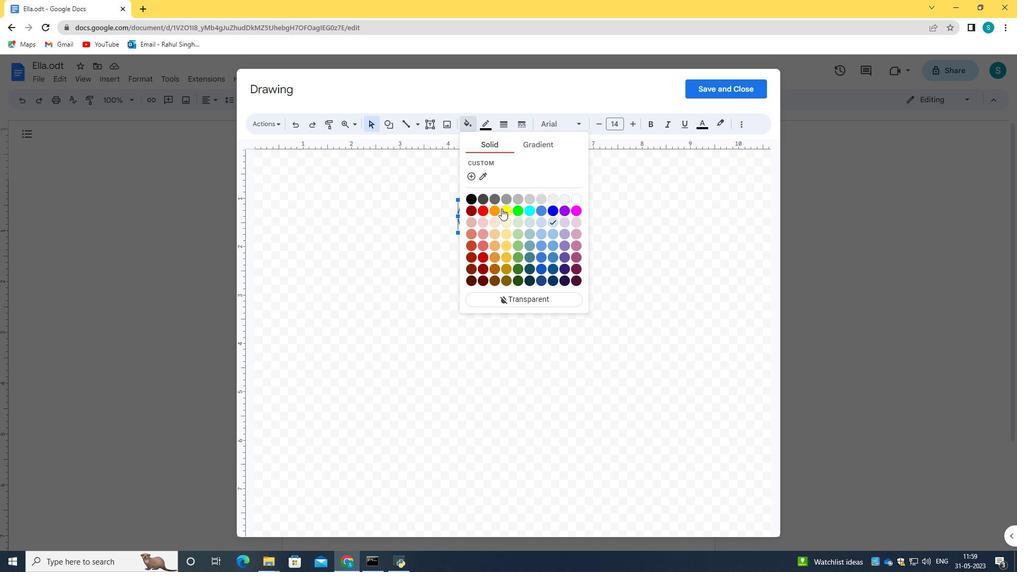 
Action: Mouse pressed left at (502, 208)
Screenshot: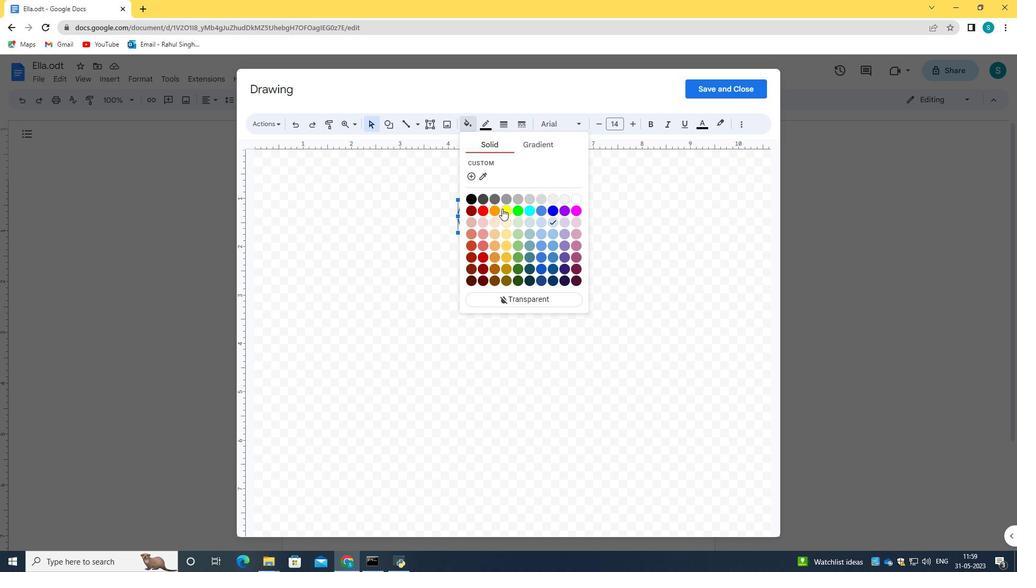 
Action: Mouse moved to (726, 91)
Screenshot: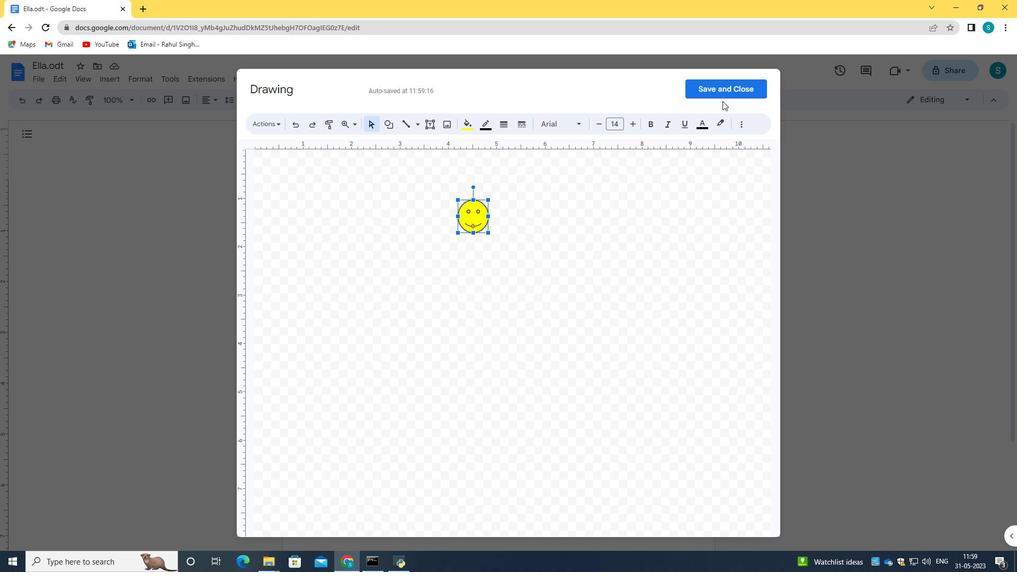 
Action: Mouse pressed left at (726, 91)
Screenshot: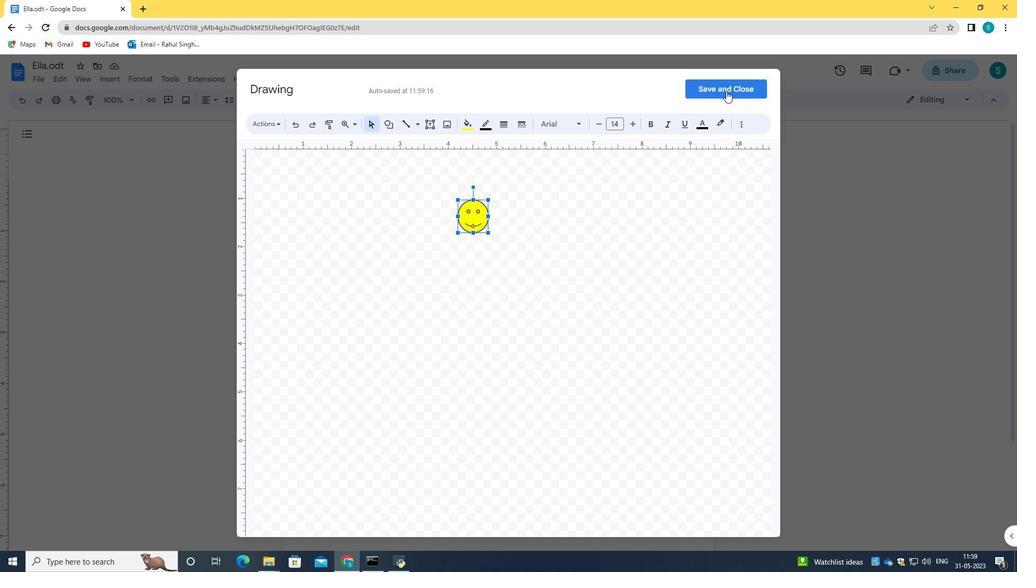 
Action: Mouse moved to (442, 196)
Screenshot: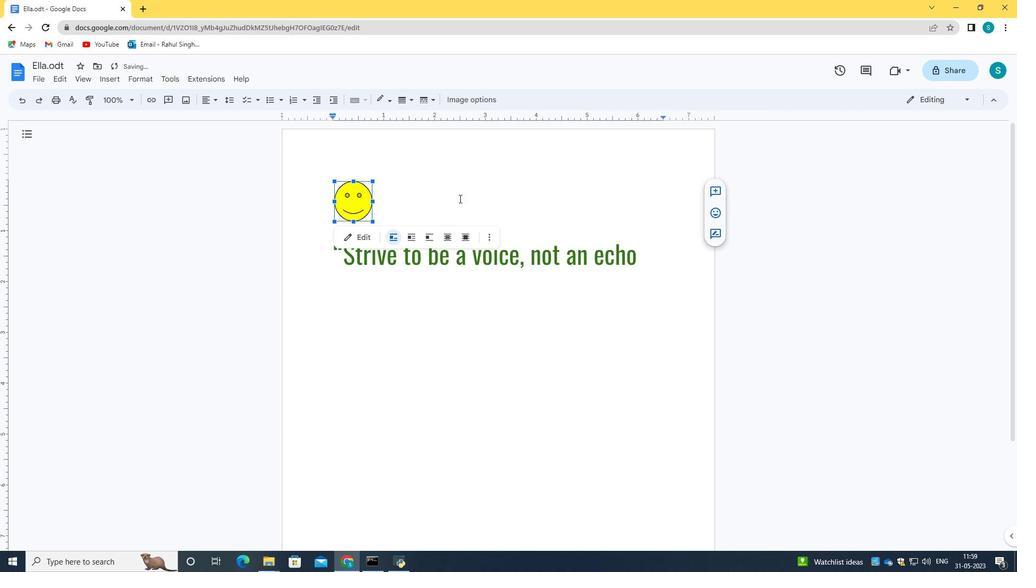 
Action: Mouse pressed left at (442, 196)
Screenshot: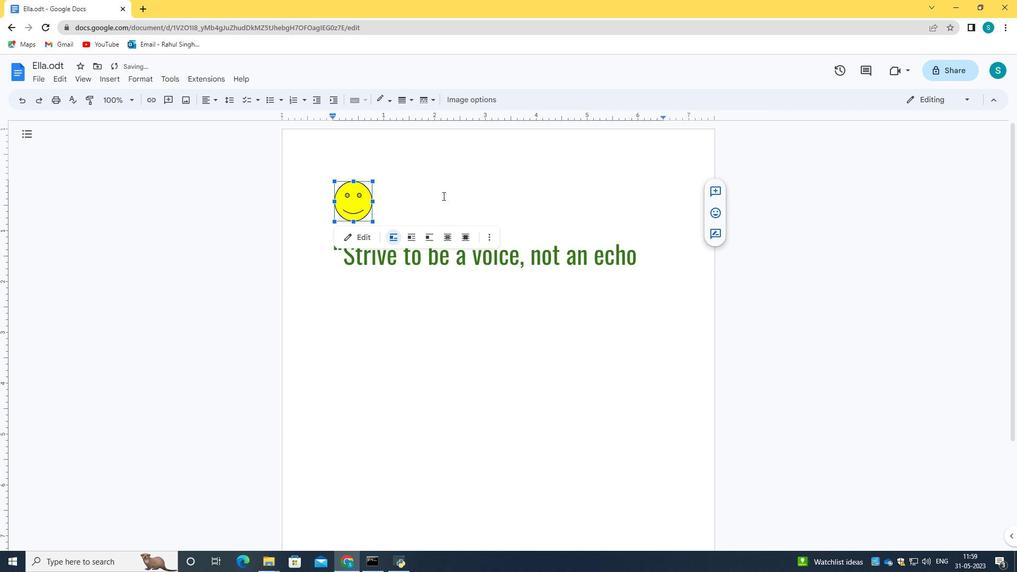 
